 Task: Look for space in Tanushimarumachi-toyoki, Japan from 12th  August, 2023 to 15th August, 2023 for 3 adults in price range Rs.12000 to Rs.16000. Place can be entire place with 2 bedrooms having 3 beds and 1 bathroom. Property type can be house, flat, guest house. Booking option can be shelf check-in. Required host language is English.
Action: Mouse moved to (426, 78)
Screenshot: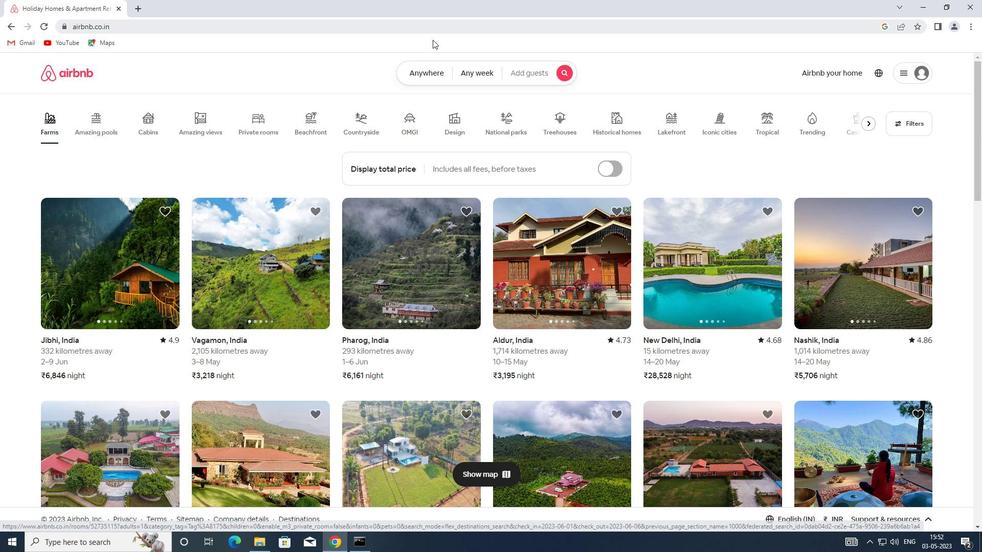
Action: Mouse pressed left at (426, 78)
Screenshot: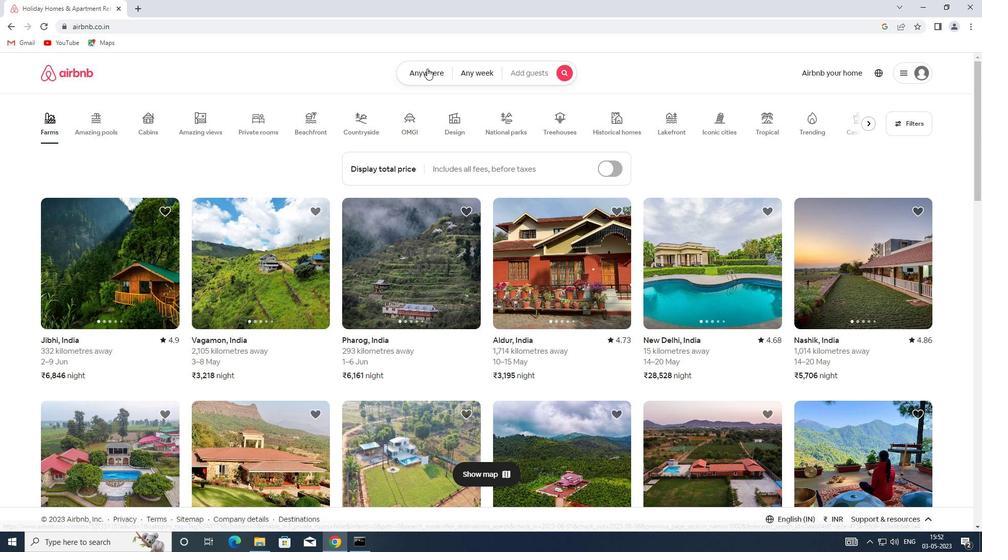 
Action: Mouse moved to (398, 111)
Screenshot: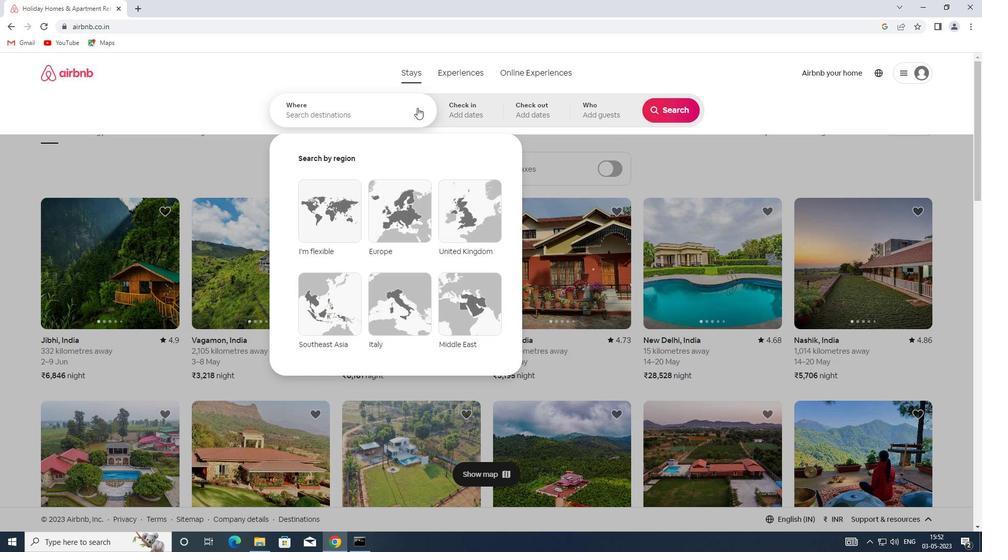 
Action: Mouse pressed left at (398, 111)
Screenshot: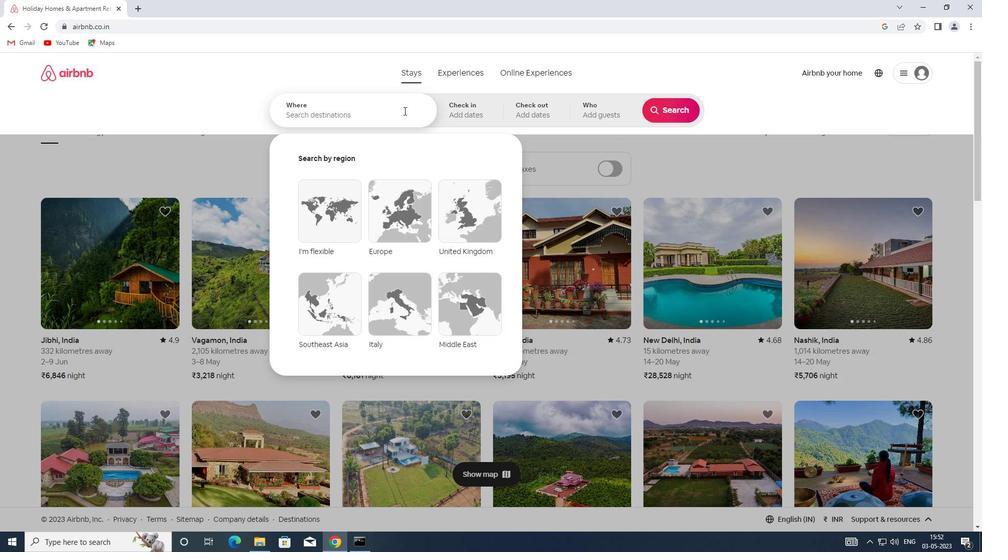 
Action: Key pressed <Key.shift>TANUSHIMARUMACHI-TOYOKI,<Key.shift><Key.shift>JAPAN
Screenshot: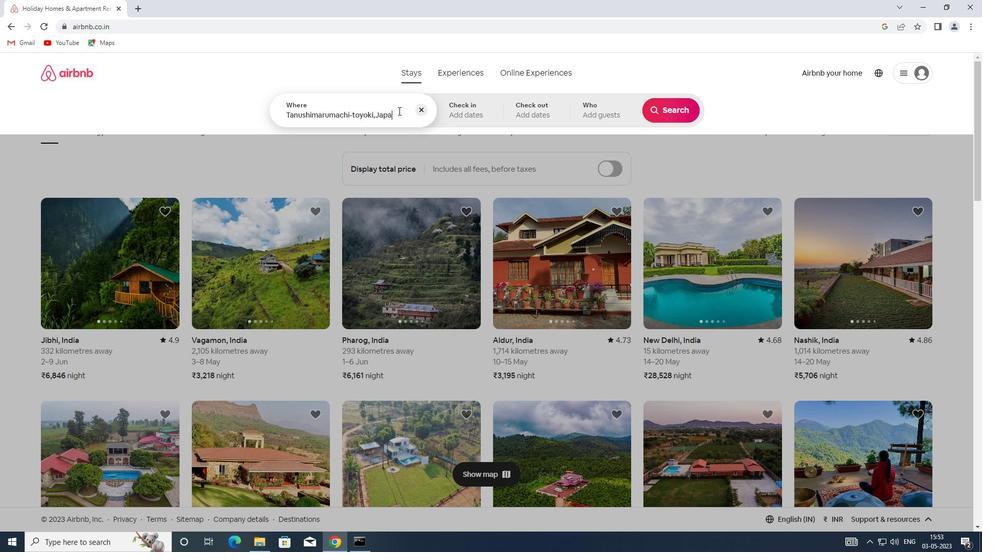 
Action: Mouse moved to (487, 125)
Screenshot: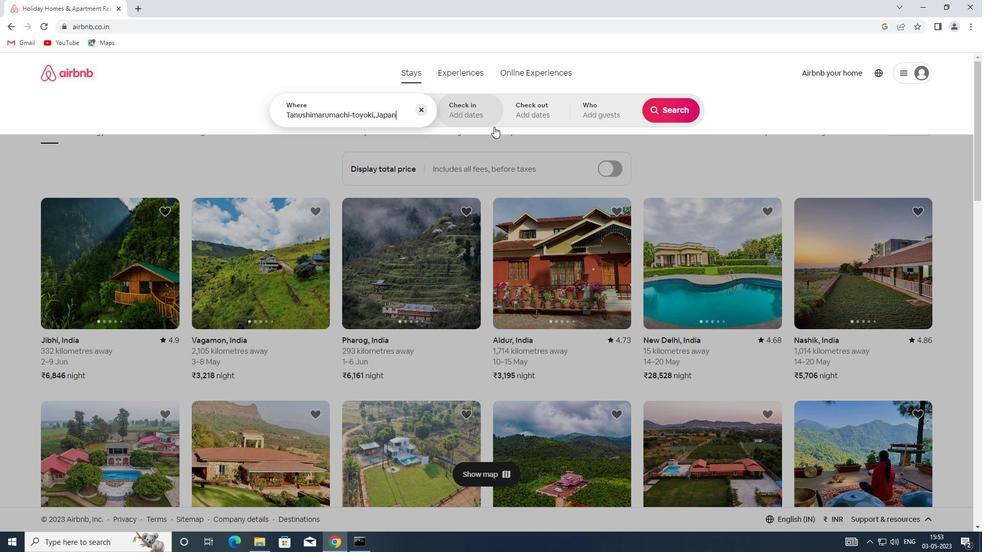 
Action: Mouse pressed left at (487, 125)
Screenshot: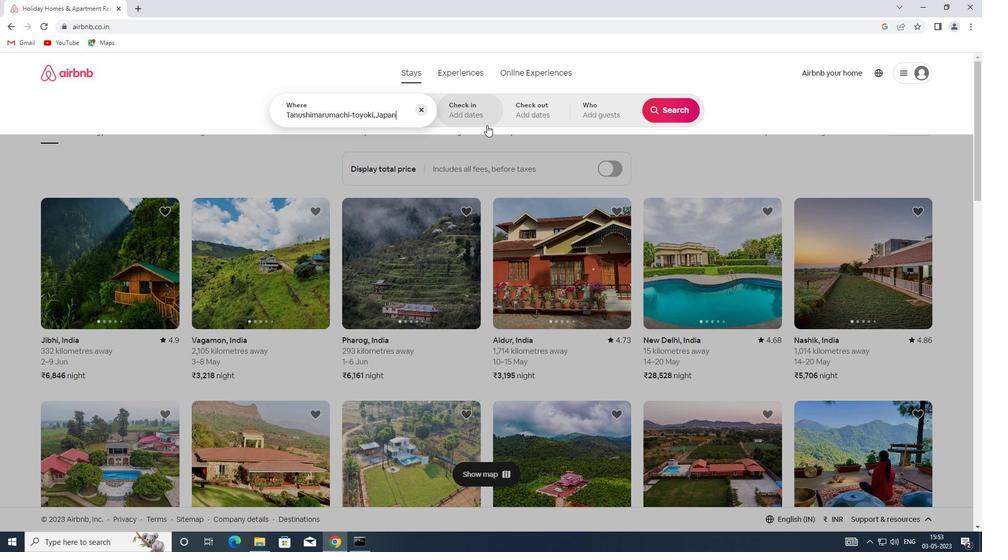 
Action: Mouse moved to (664, 192)
Screenshot: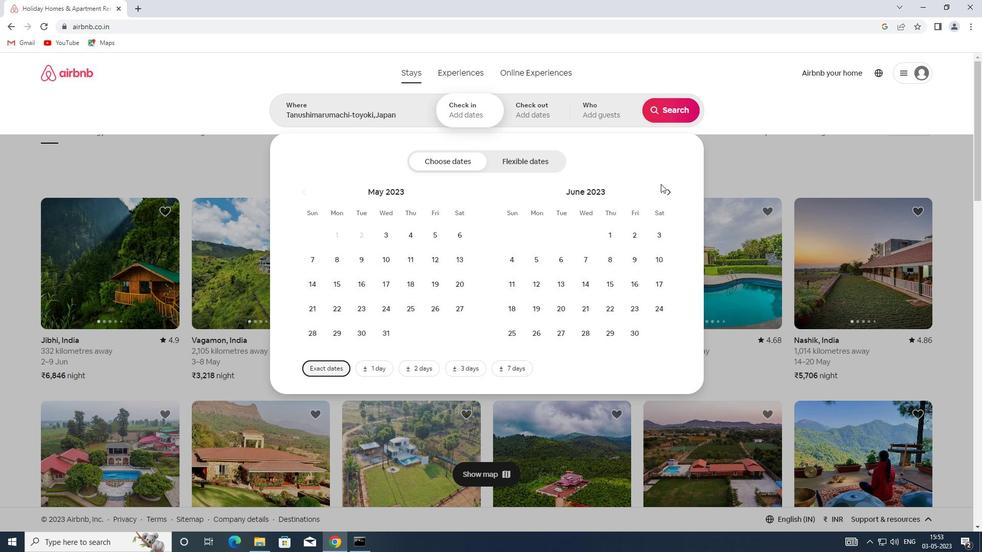 
Action: Mouse pressed left at (664, 192)
Screenshot: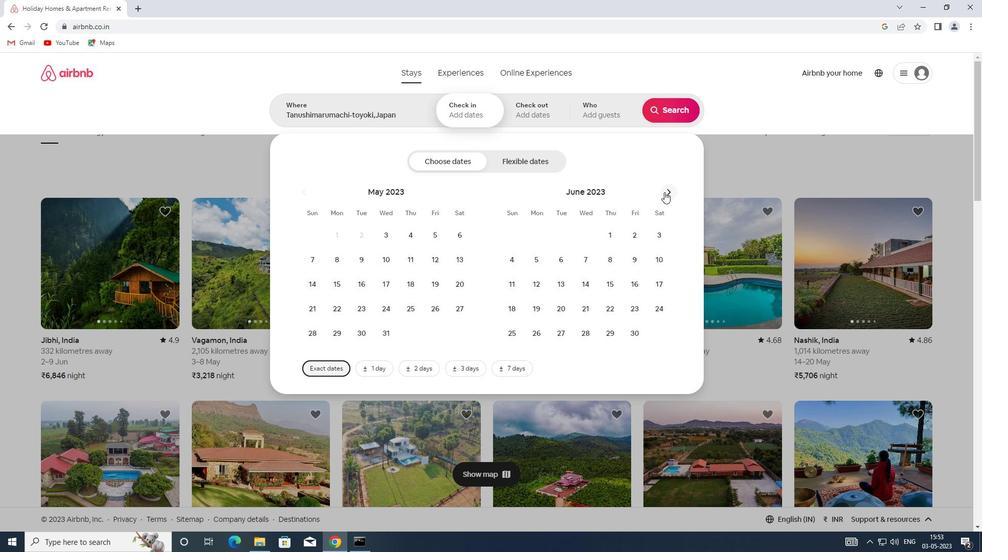 
Action: Mouse pressed left at (664, 192)
Screenshot: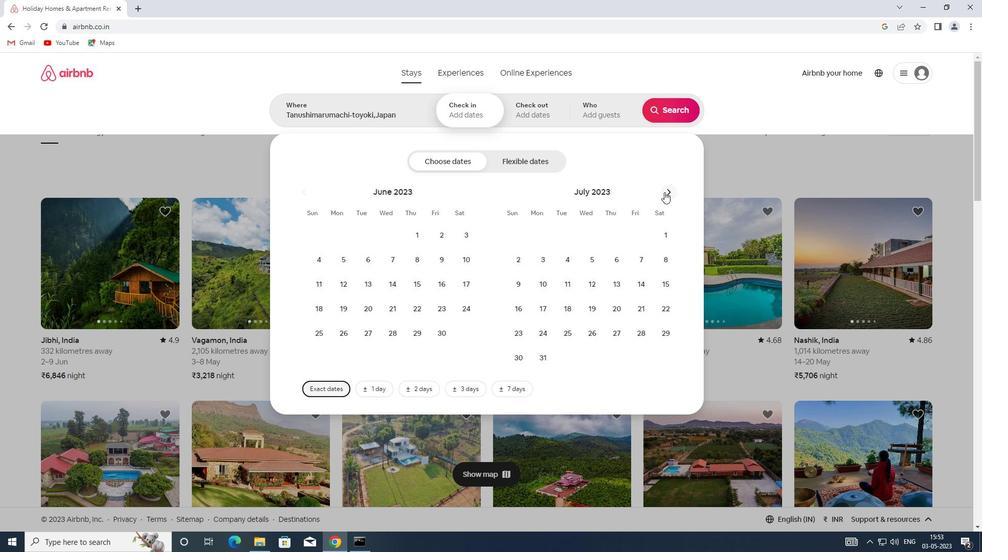 
Action: Mouse moved to (656, 255)
Screenshot: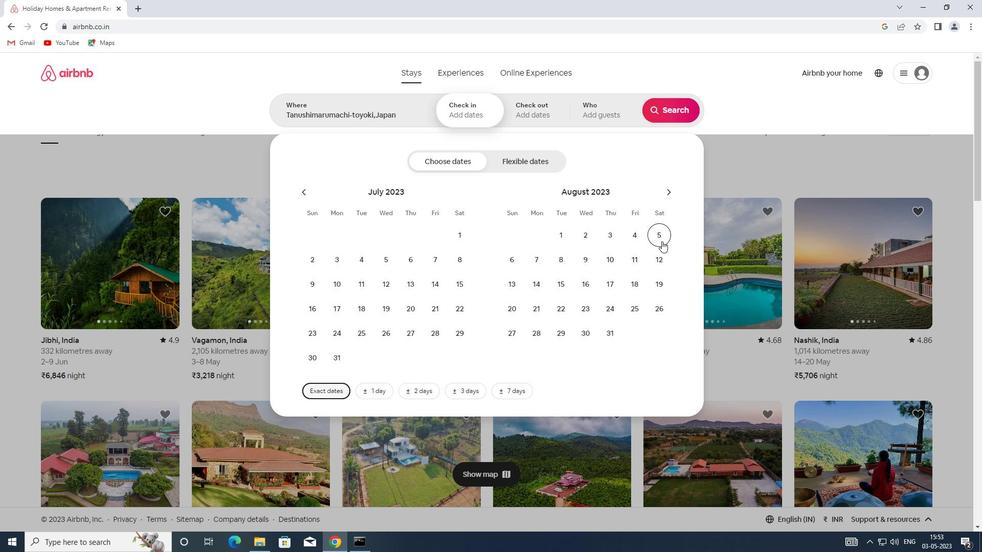
Action: Mouse pressed left at (656, 255)
Screenshot: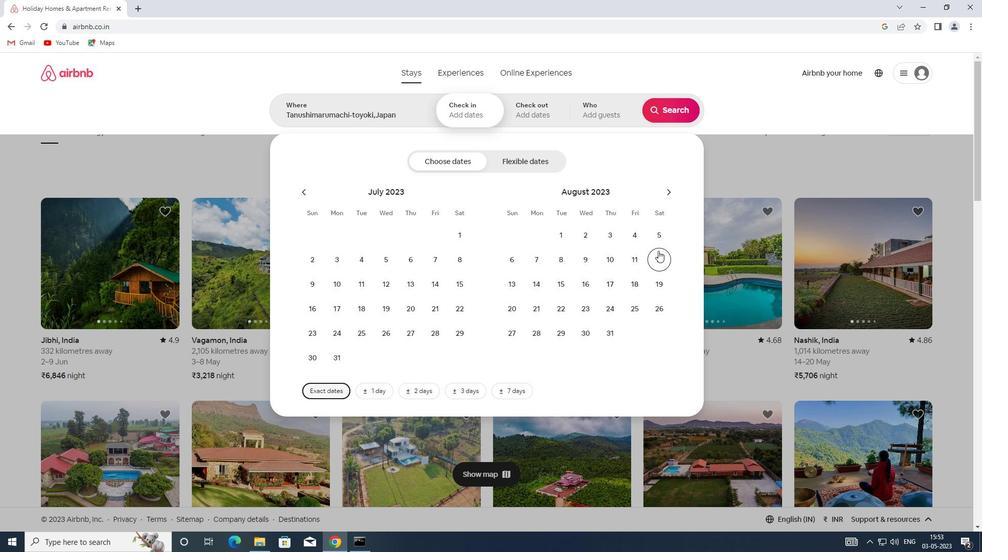 
Action: Mouse moved to (560, 283)
Screenshot: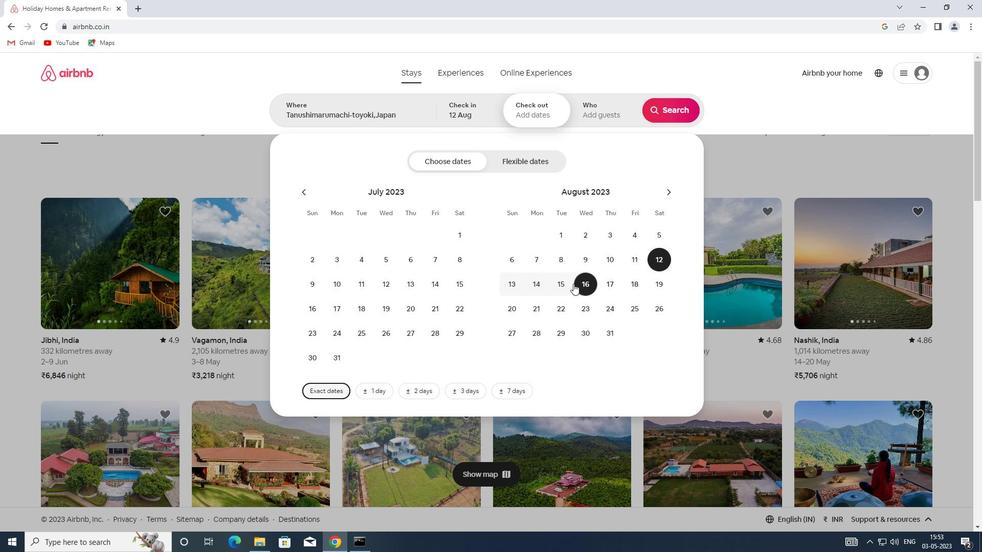 
Action: Mouse pressed left at (560, 283)
Screenshot: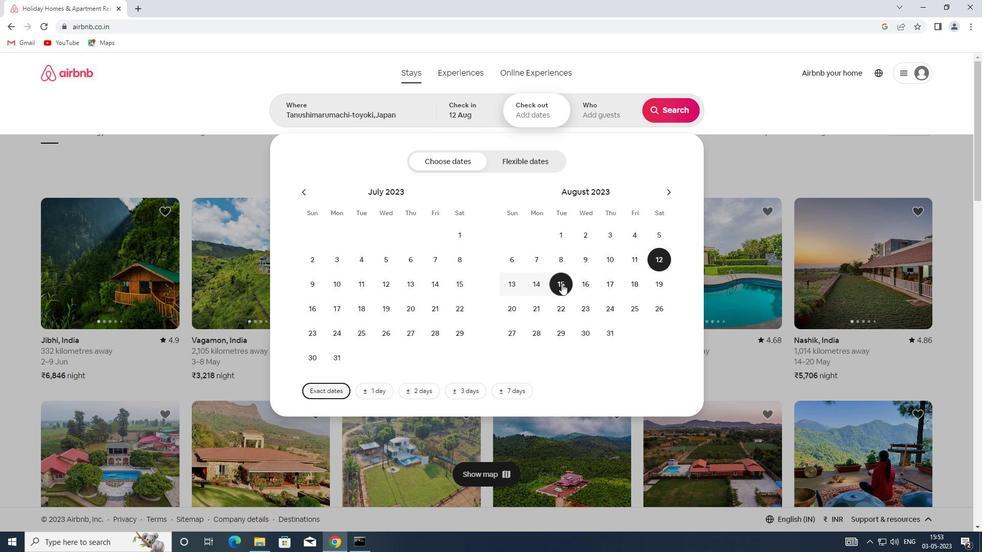 
Action: Mouse moved to (599, 114)
Screenshot: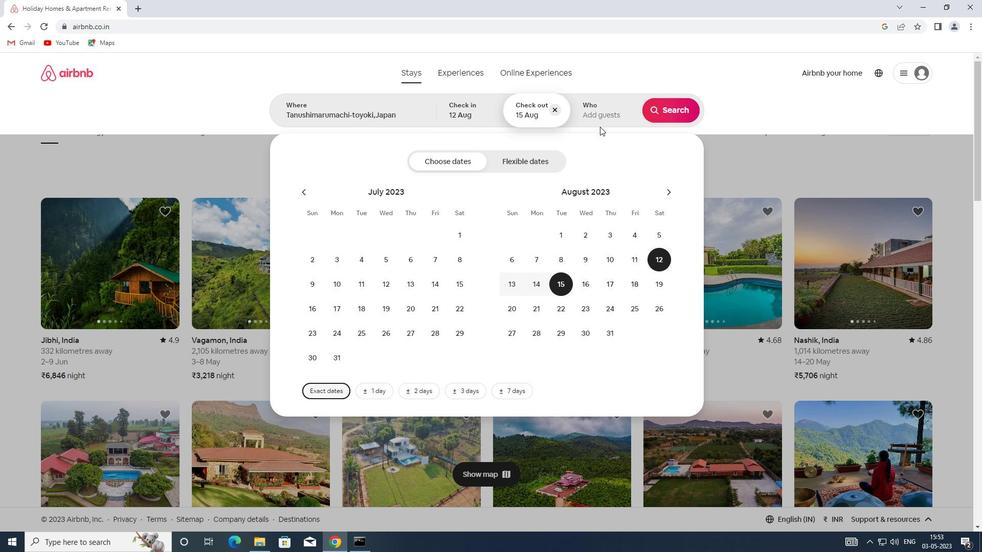 
Action: Mouse pressed left at (599, 114)
Screenshot: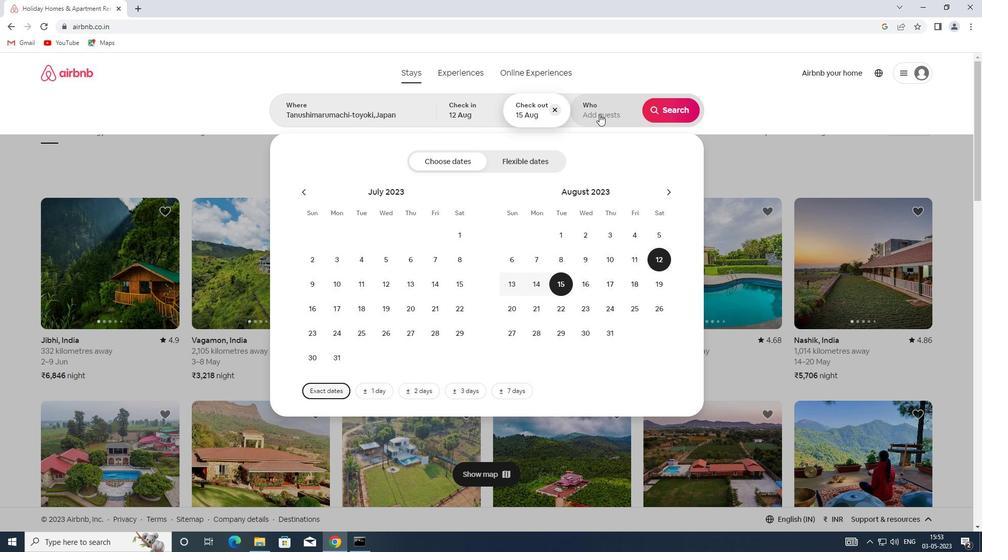 
Action: Mouse moved to (679, 162)
Screenshot: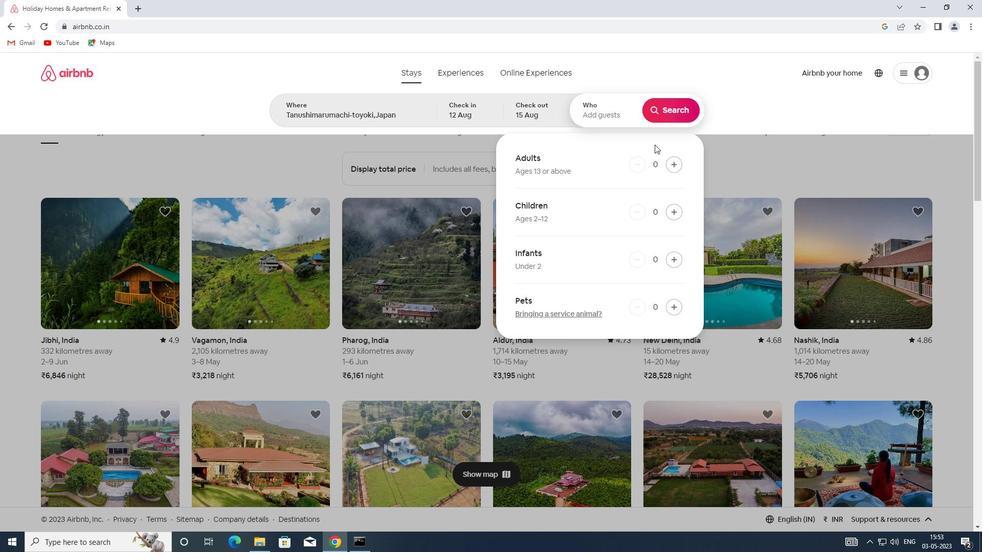 
Action: Mouse pressed left at (679, 162)
Screenshot: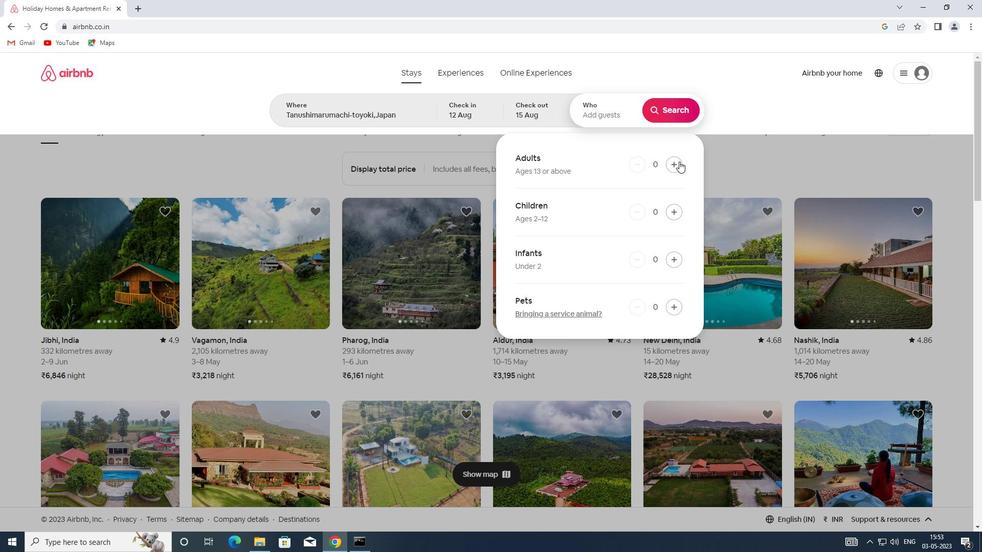 
Action: Mouse pressed left at (679, 162)
Screenshot: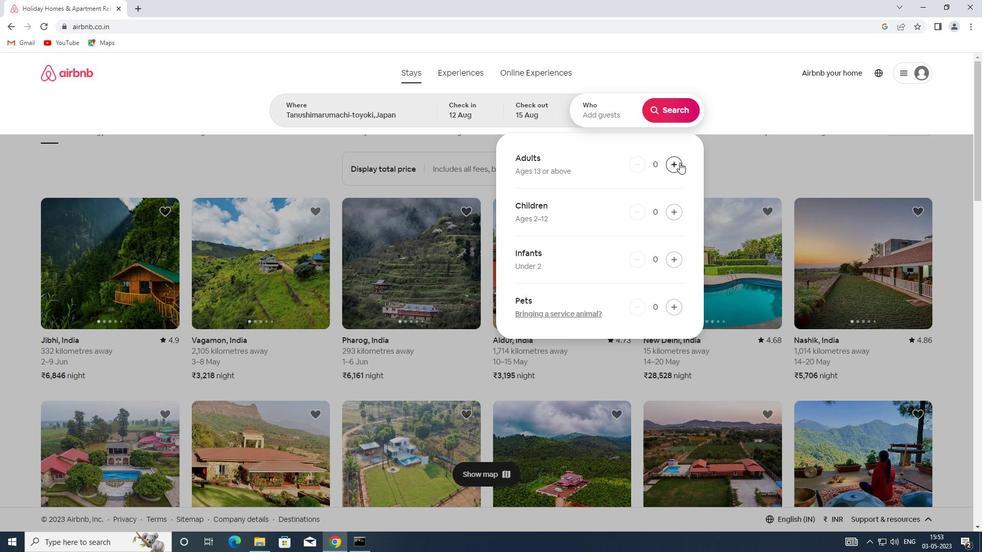 
Action: Mouse pressed left at (679, 162)
Screenshot: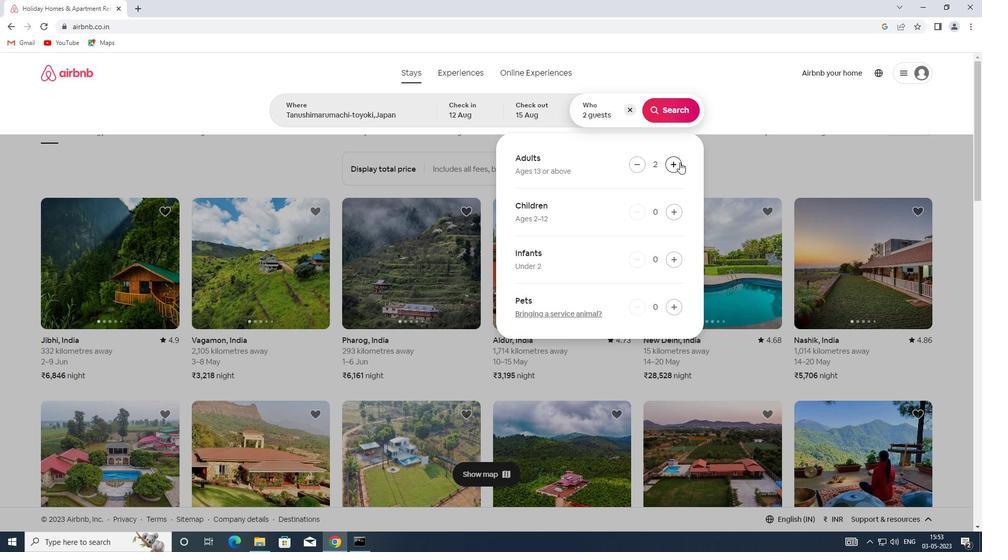 
Action: Mouse moved to (682, 104)
Screenshot: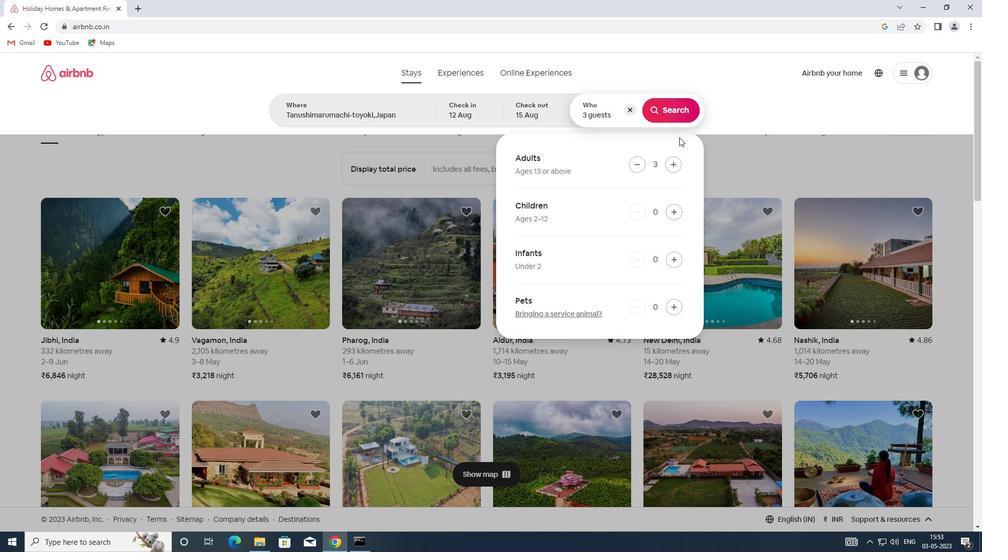 
Action: Mouse pressed left at (682, 104)
Screenshot: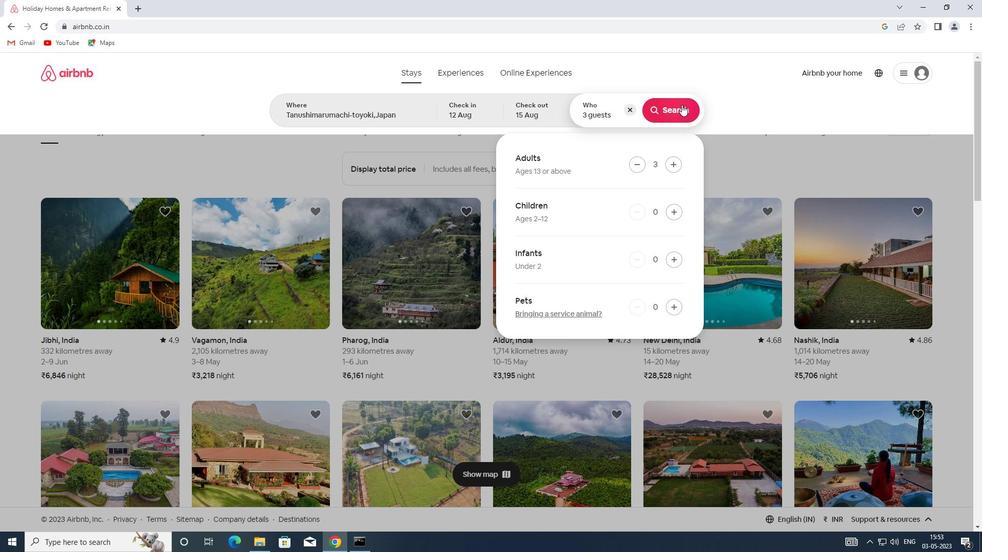 
Action: Mouse moved to (941, 105)
Screenshot: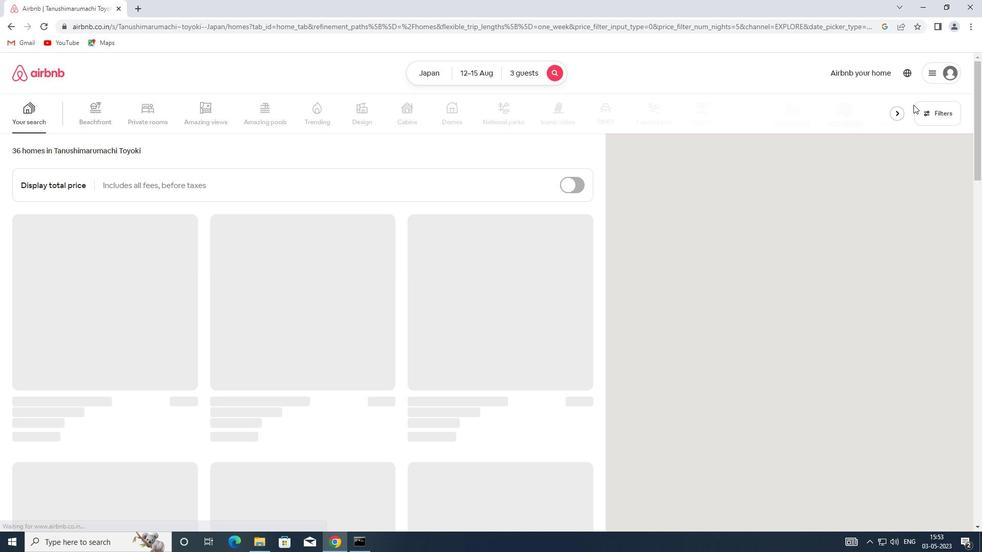 
Action: Mouse pressed left at (941, 105)
Screenshot: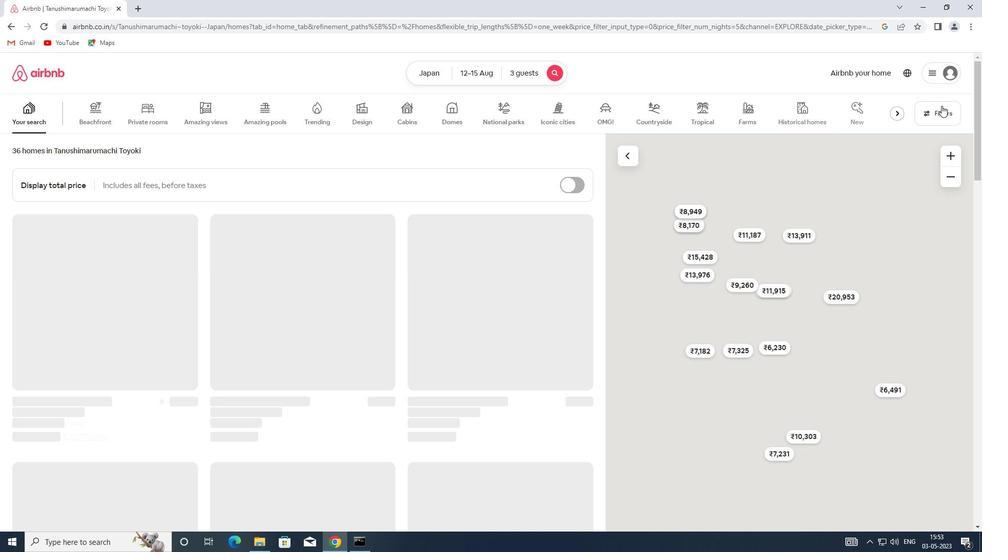 
Action: Mouse moved to (358, 240)
Screenshot: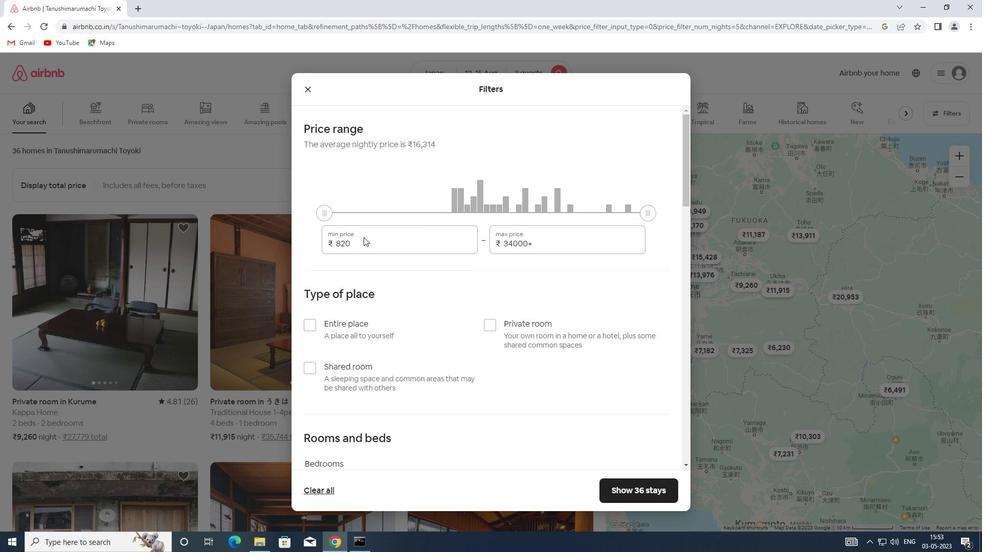 
Action: Mouse pressed left at (358, 240)
Screenshot: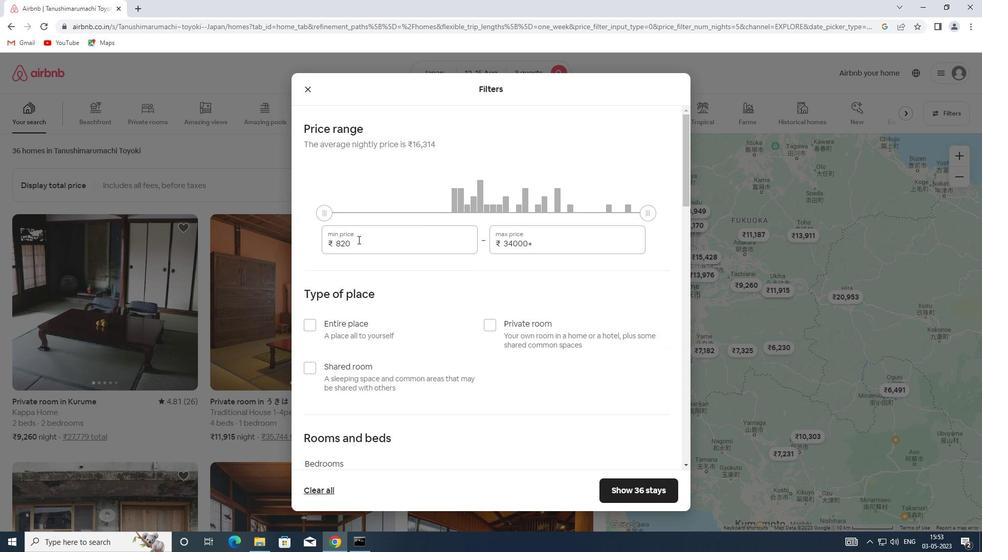 
Action: Mouse moved to (325, 240)
Screenshot: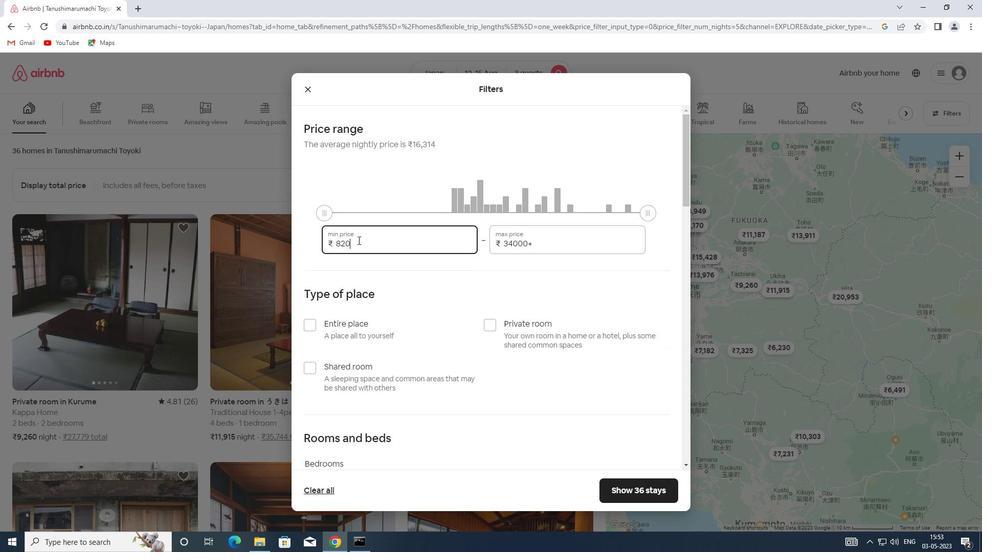 
Action: Key pressed 12000
Screenshot: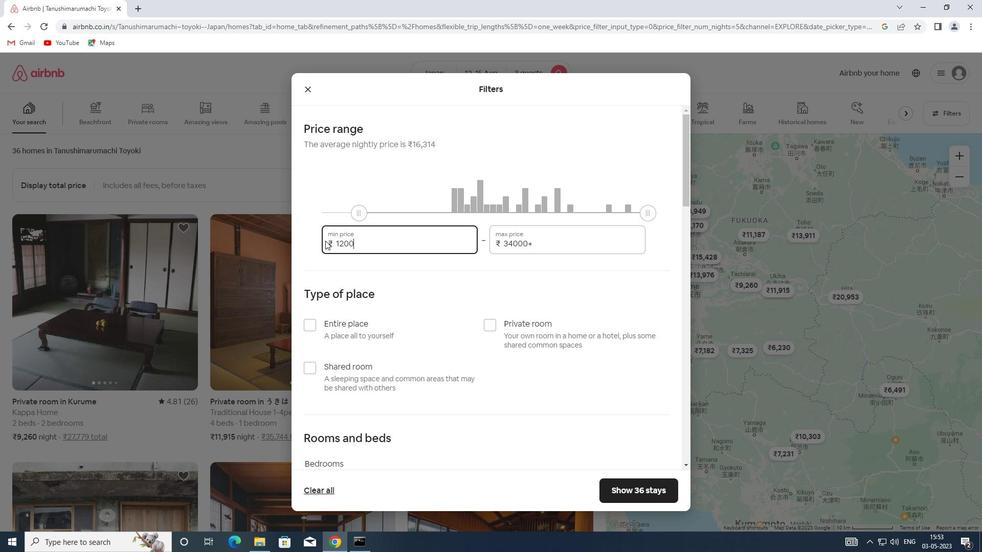 
Action: Mouse moved to (541, 244)
Screenshot: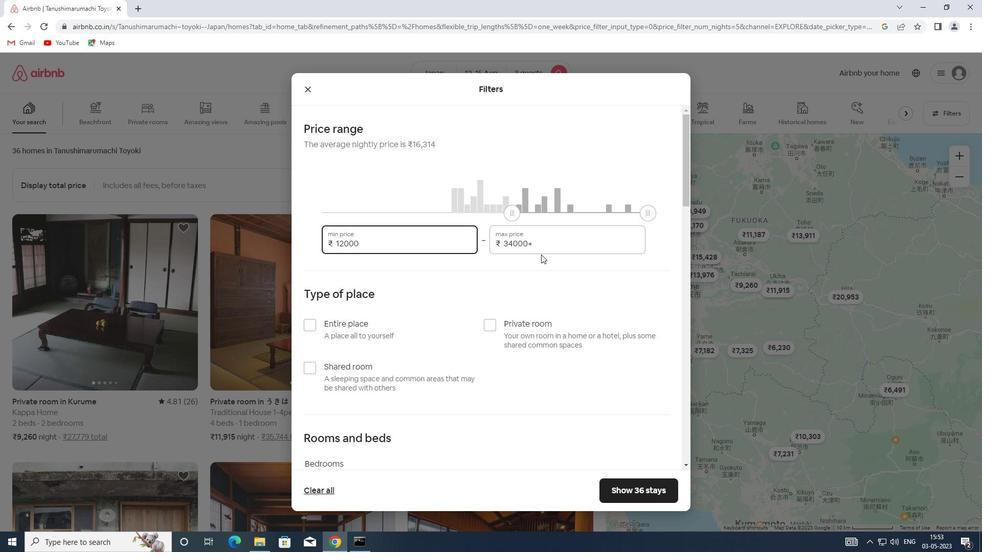 
Action: Mouse pressed left at (541, 244)
Screenshot: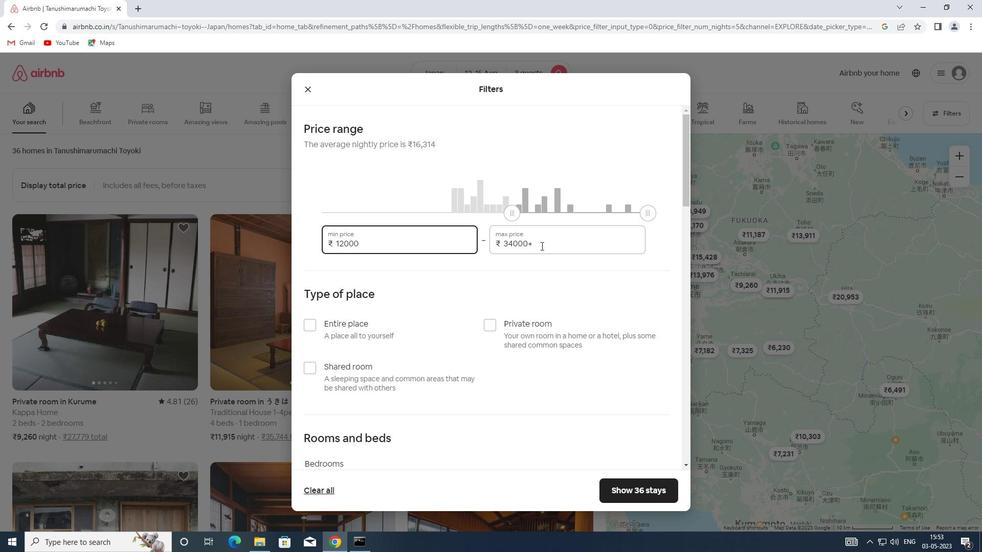 
Action: Mouse moved to (492, 247)
Screenshot: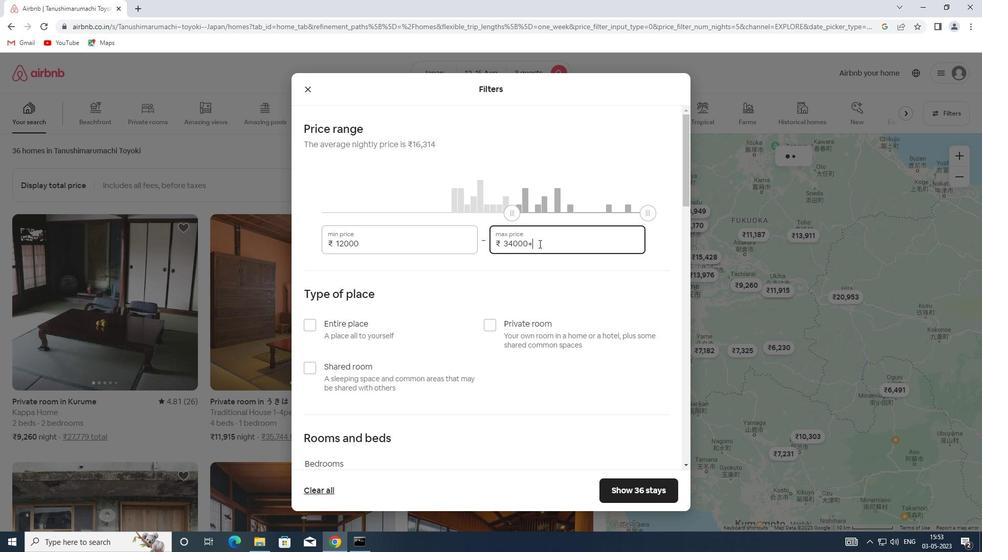 
Action: Key pressed 16000
Screenshot: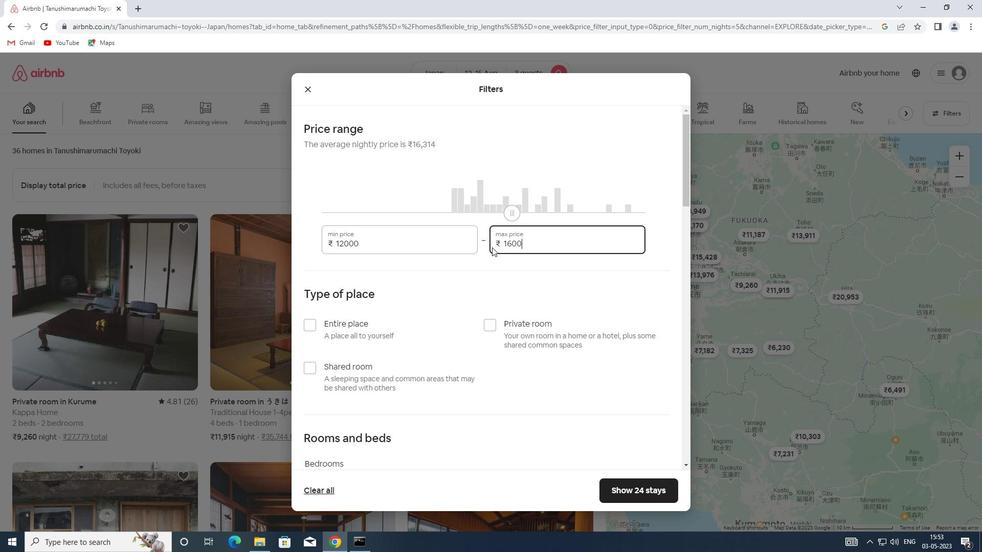 
Action: Mouse moved to (362, 324)
Screenshot: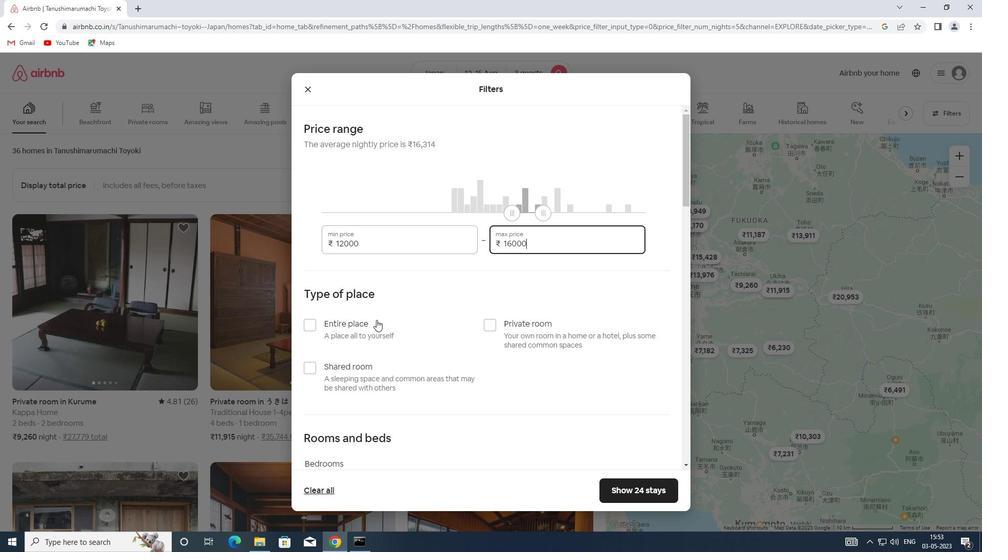 
Action: Mouse pressed left at (362, 324)
Screenshot: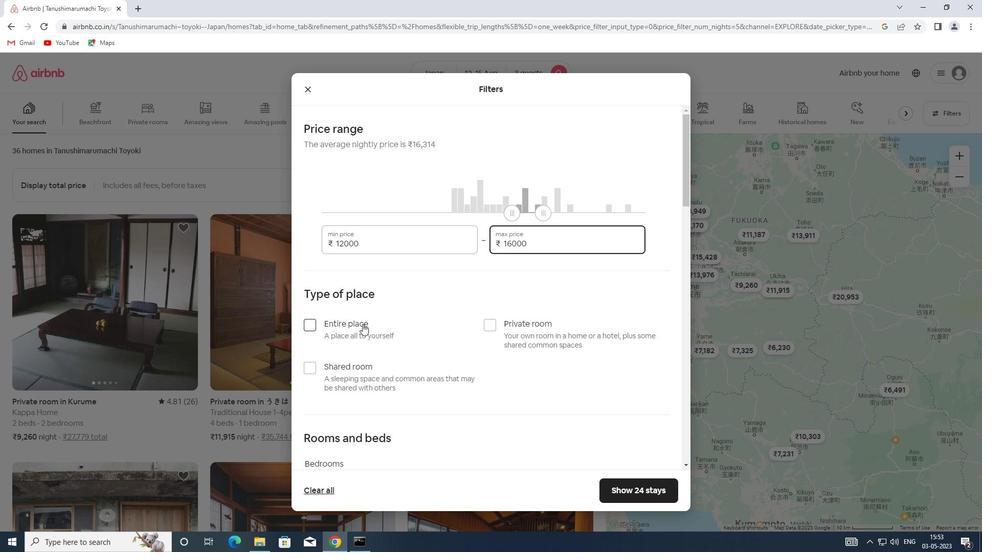 
Action: Mouse moved to (362, 324)
Screenshot: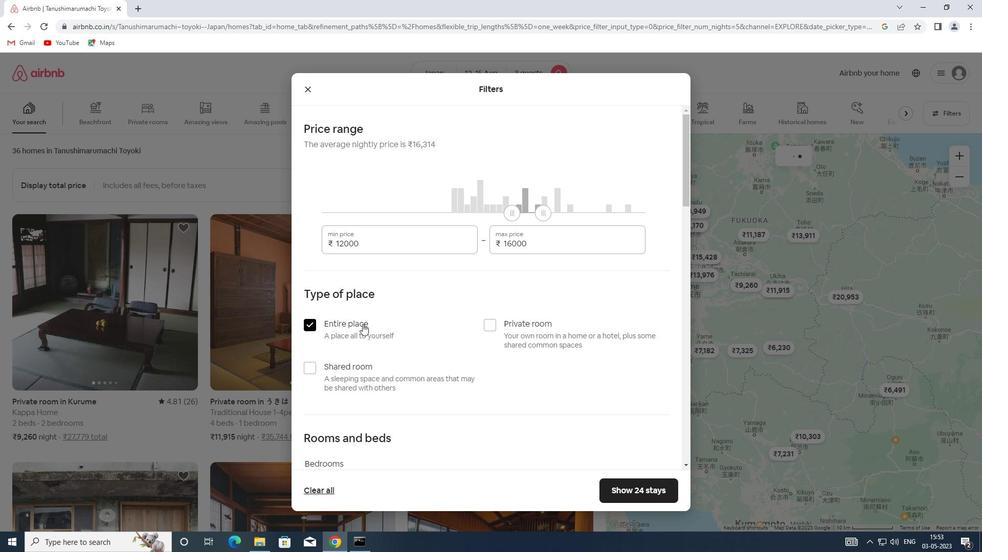 
Action: Mouse scrolled (362, 323) with delta (0, 0)
Screenshot: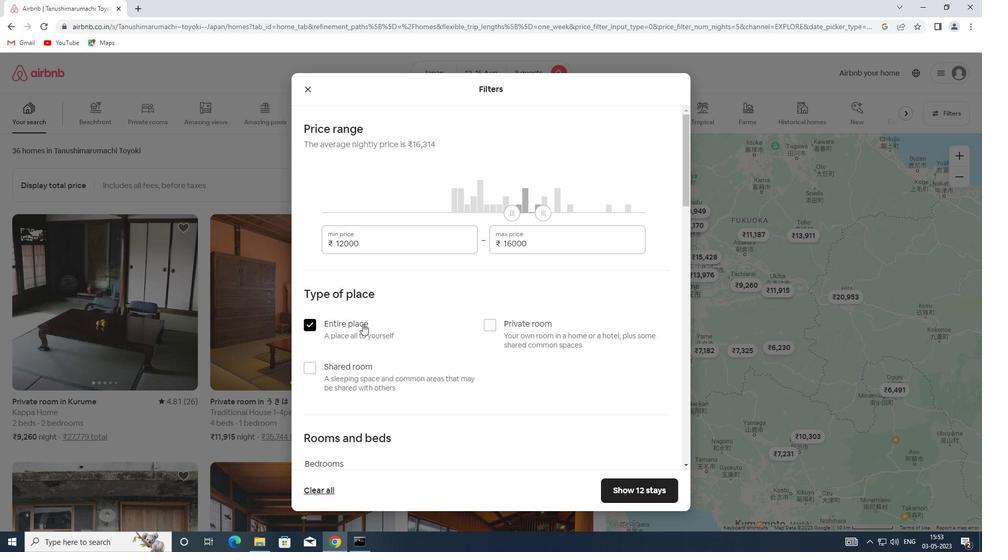 
Action: Mouse scrolled (362, 323) with delta (0, 0)
Screenshot: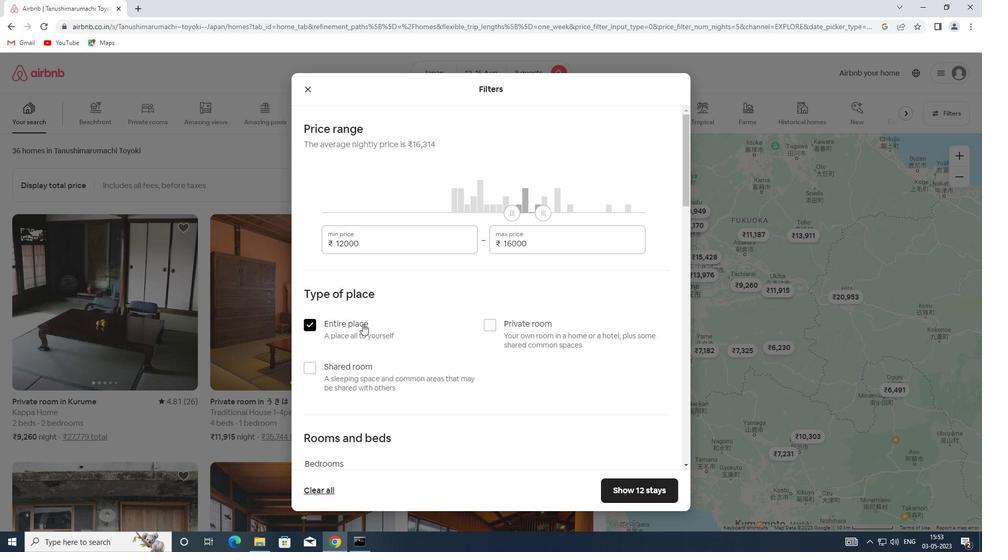 
Action: Mouse scrolled (362, 323) with delta (0, 0)
Screenshot: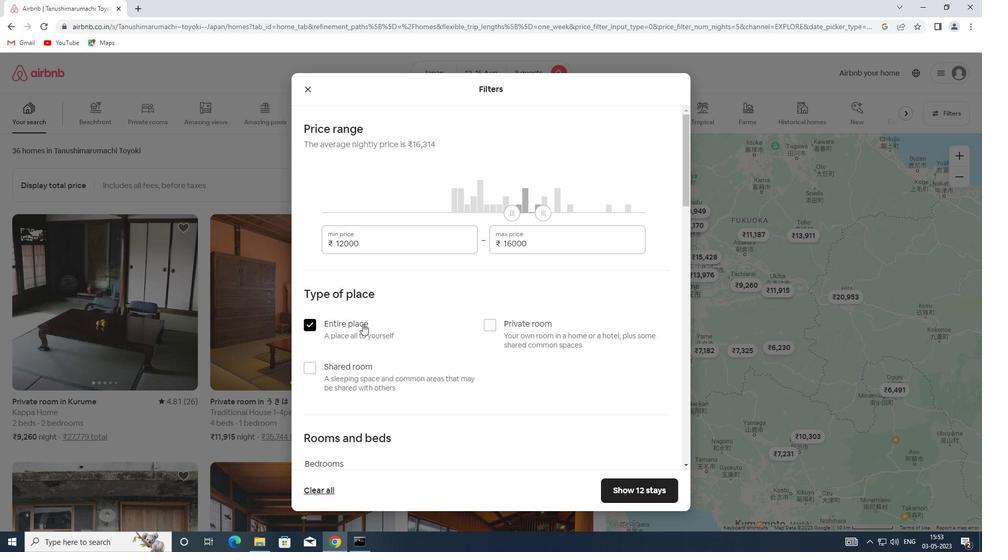 
Action: Mouse scrolled (362, 323) with delta (0, 0)
Screenshot: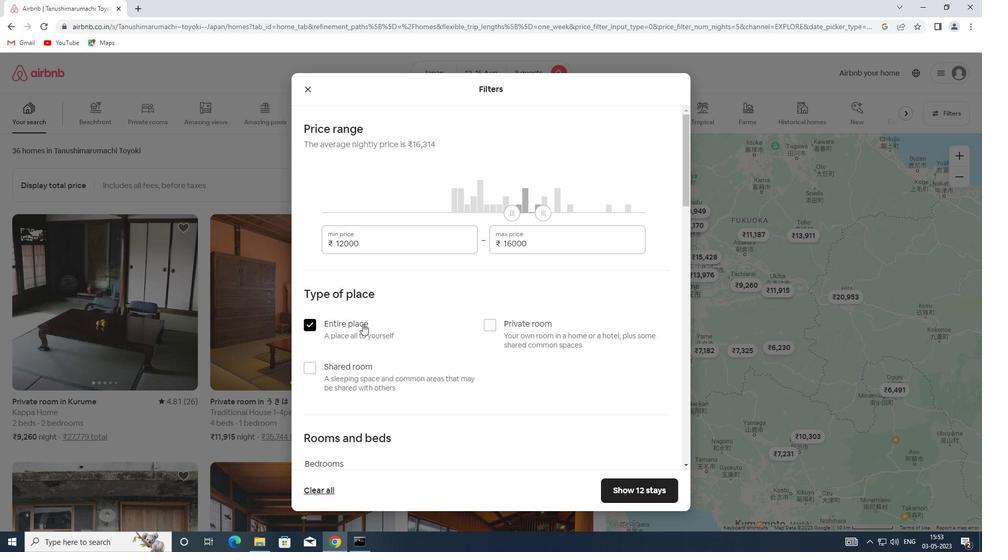 
Action: Mouse moved to (404, 290)
Screenshot: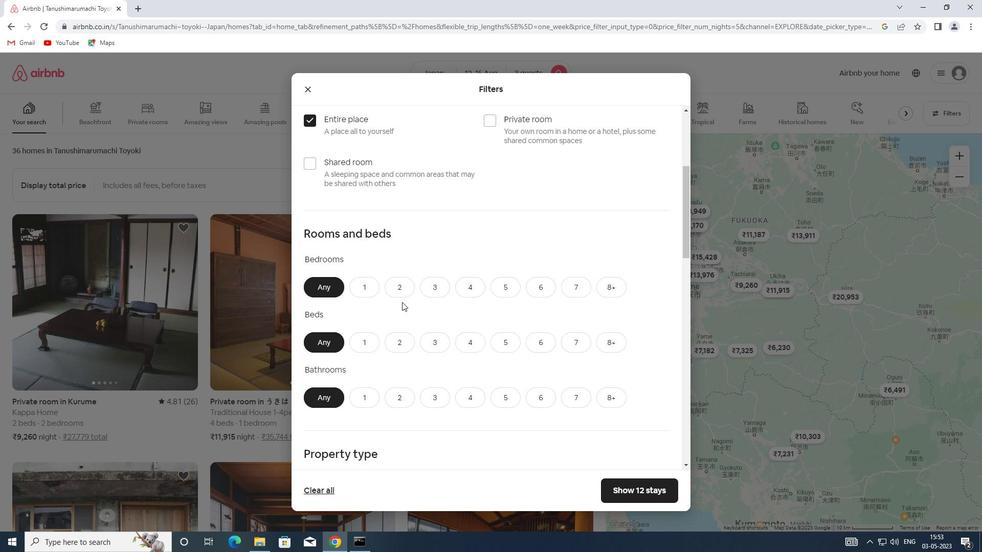 
Action: Mouse pressed left at (404, 290)
Screenshot: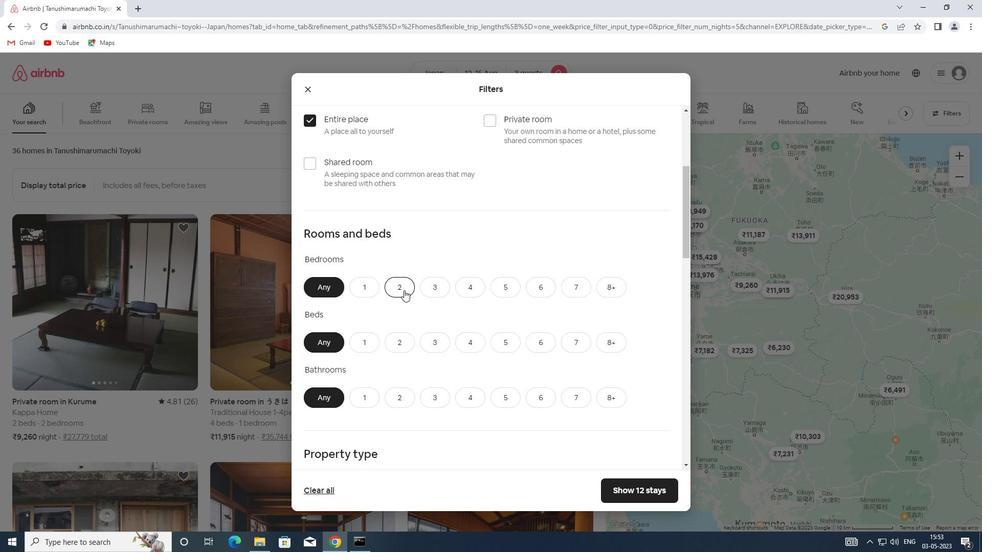 
Action: Mouse moved to (424, 341)
Screenshot: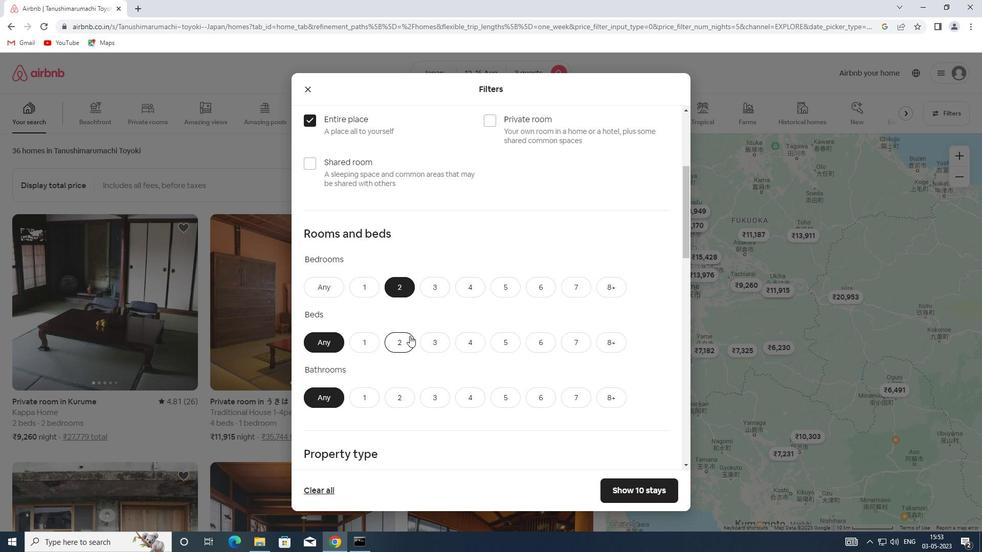 
Action: Mouse pressed left at (424, 341)
Screenshot: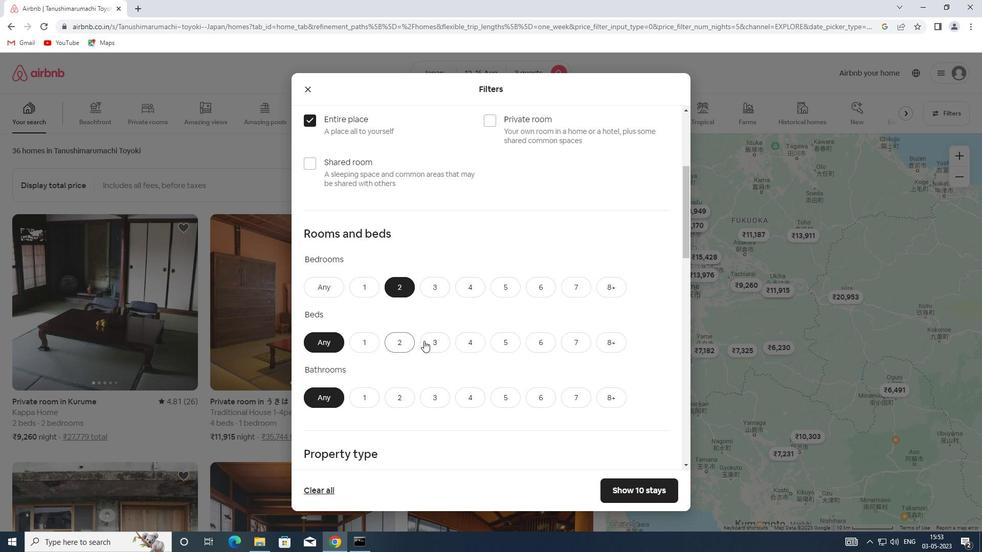 
Action: Mouse moved to (353, 400)
Screenshot: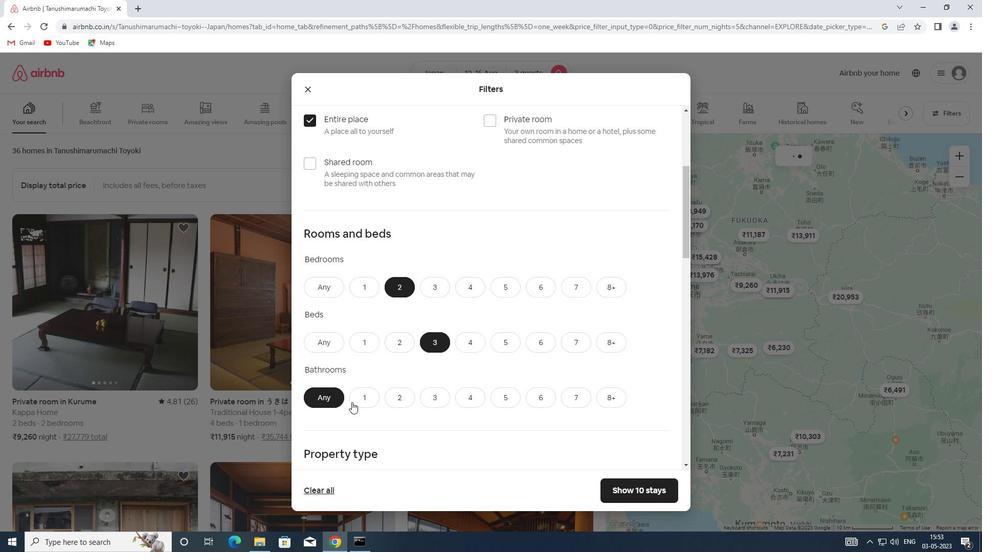
Action: Mouse pressed left at (353, 400)
Screenshot: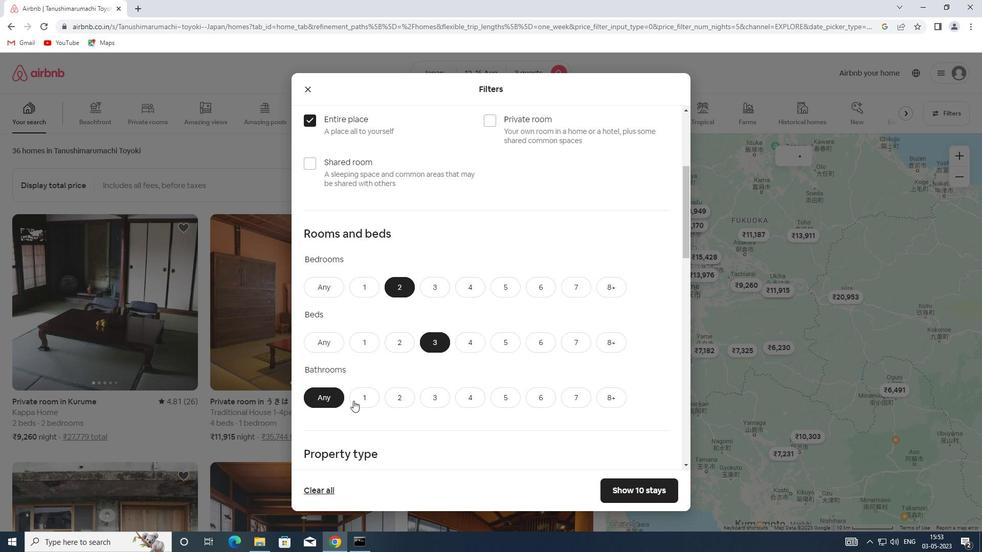 
Action: Mouse moved to (355, 399)
Screenshot: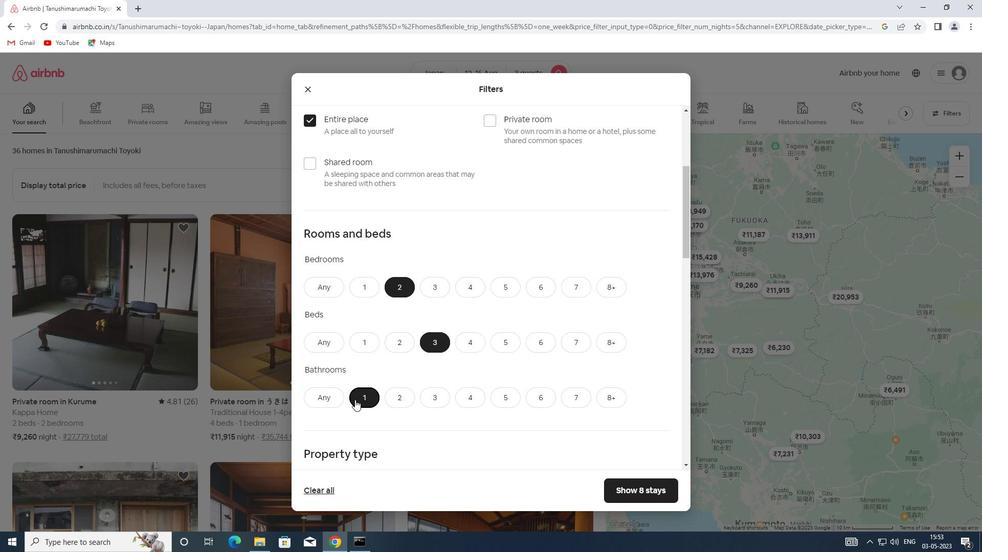 
Action: Mouse scrolled (355, 399) with delta (0, 0)
Screenshot: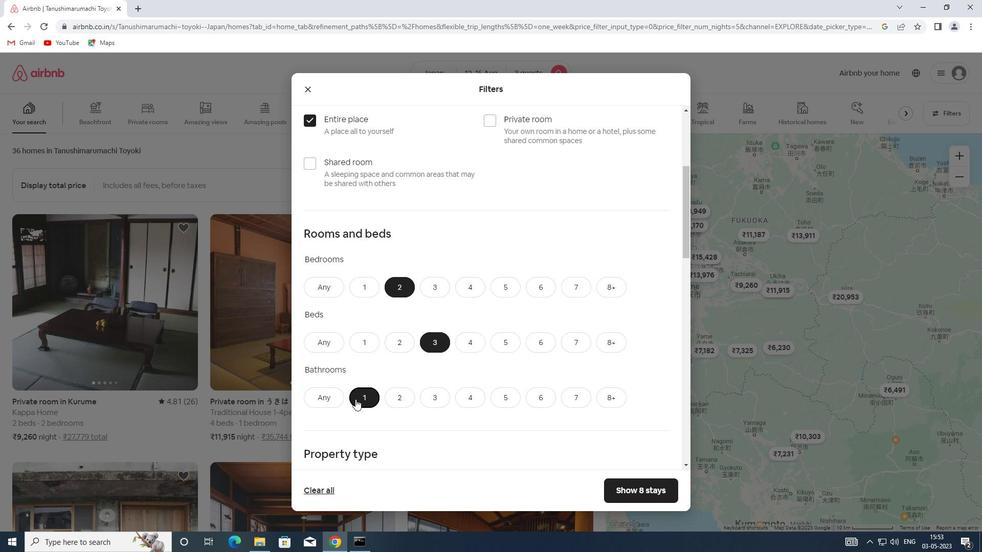 
Action: Mouse scrolled (355, 399) with delta (0, 0)
Screenshot: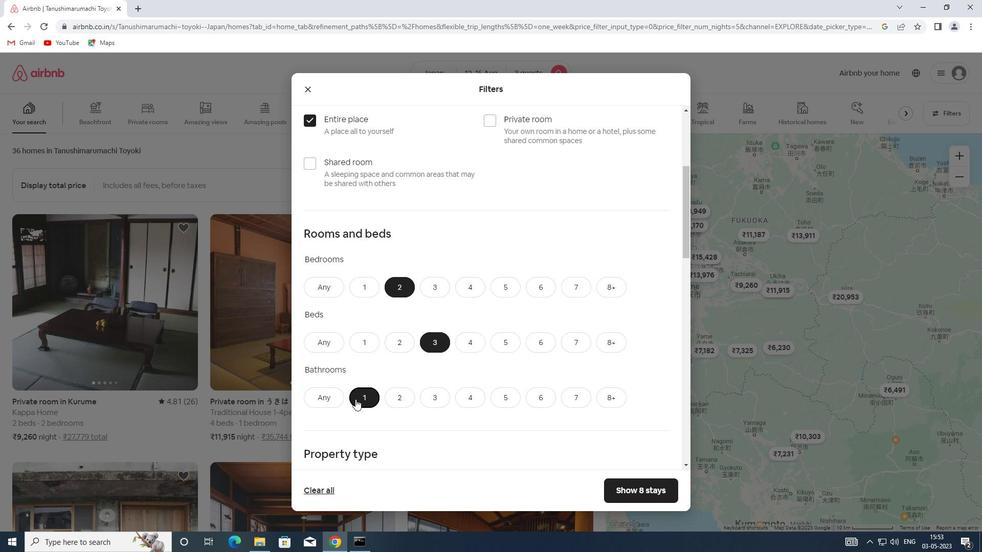 
Action: Mouse scrolled (355, 399) with delta (0, 0)
Screenshot: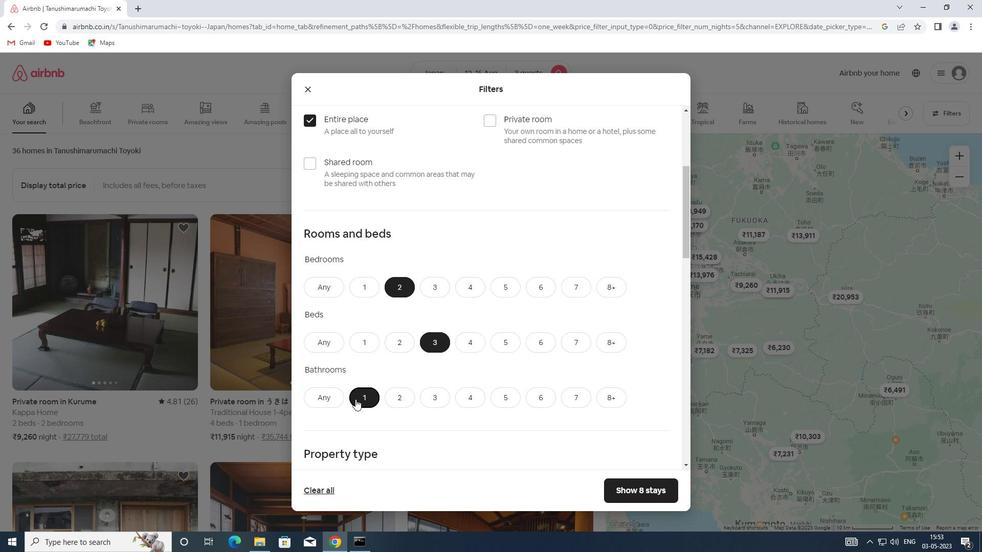 
Action: Mouse moved to (365, 368)
Screenshot: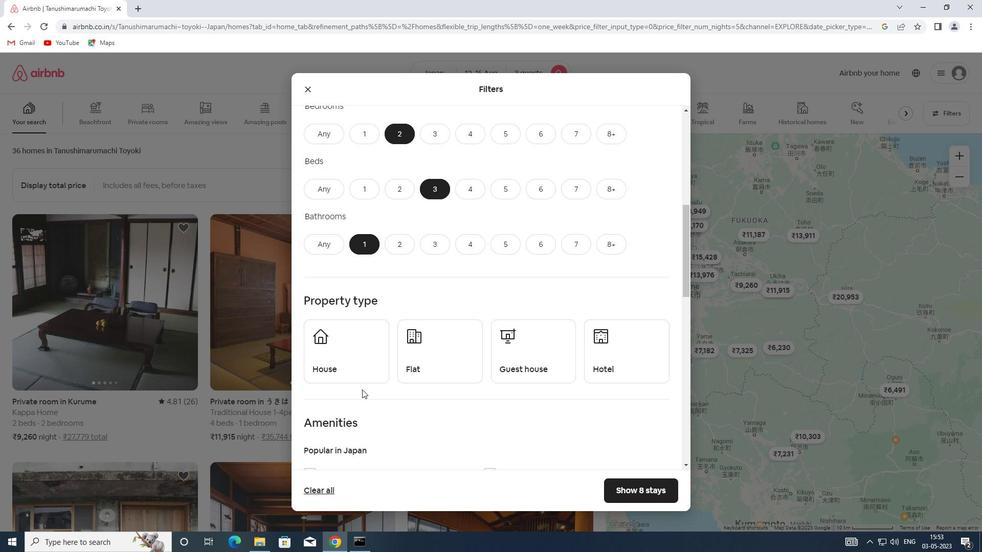 
Action: Mouse pressed left at (365, 368)
Screenshot: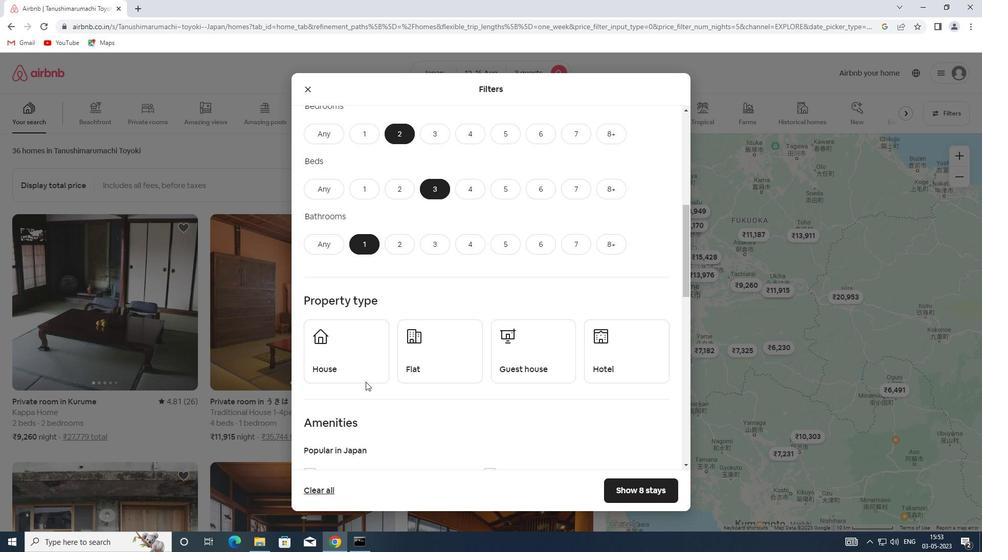 
Action: Mouse moved to (441, 364)
Screenshot: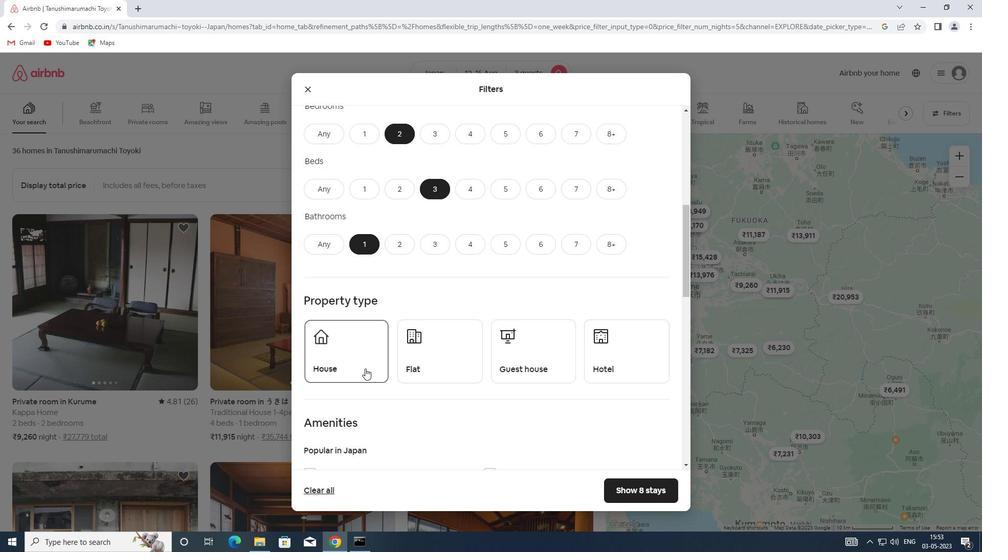 
Action: Mouse pressed left at (441, 364)
Screenshot: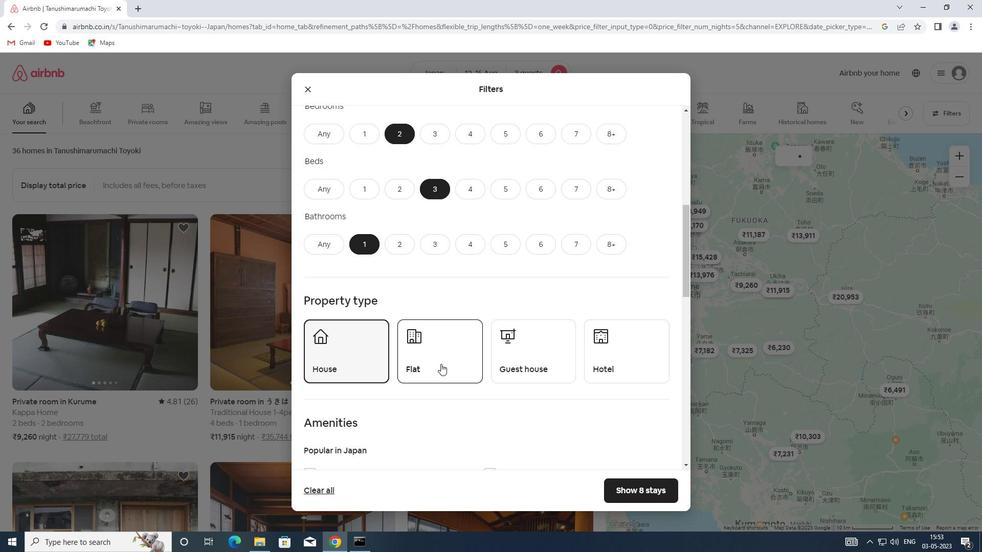 
Action: Mouse moved to (517, 362)
Screenshot: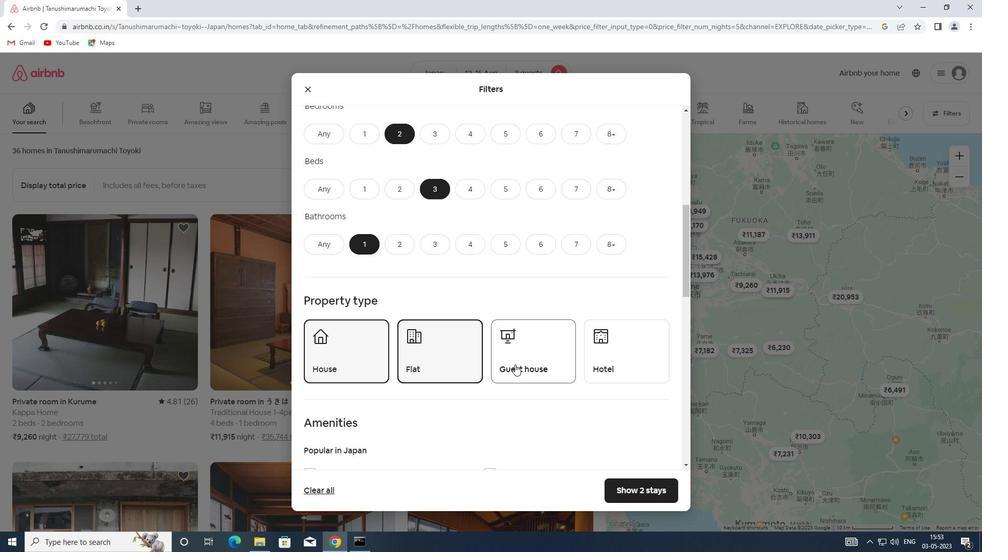 
Action: Mouse pressed left at (517, 362)
Screenshot: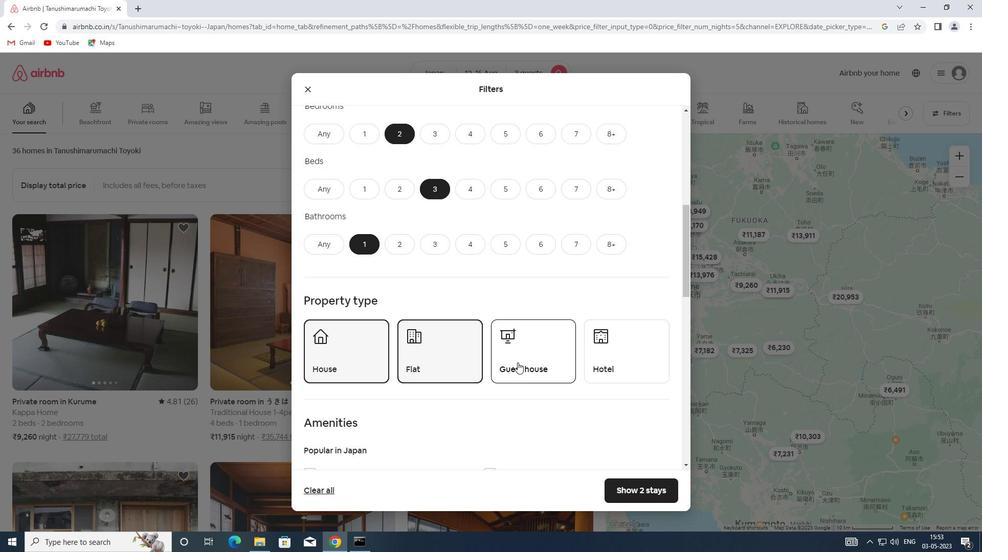 
Action: Mouse scrolled (517, 362) with delta (0, 0)
Screenshot: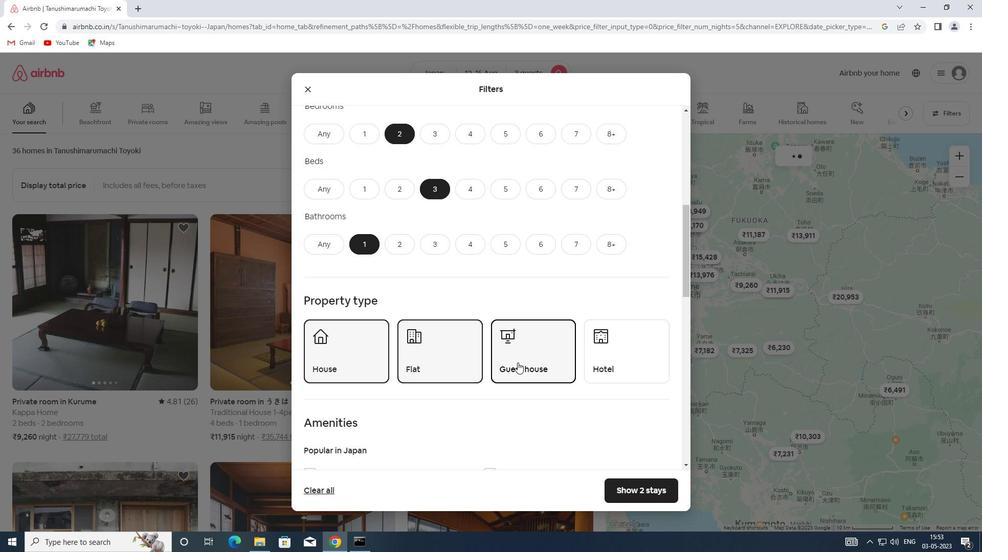 
Action: Mouse scrolled (517, 362) with delta (0, 0)
Screenshot: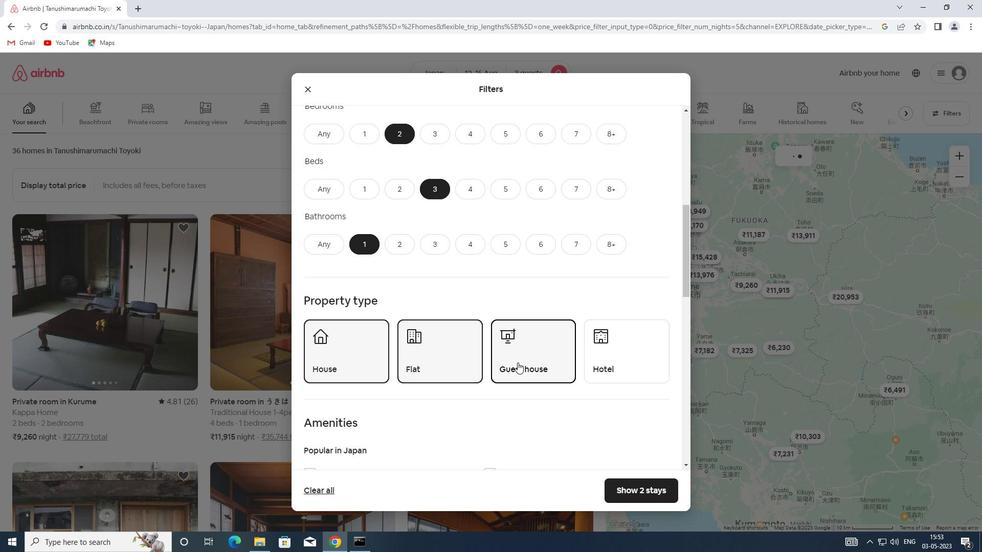 
Action: Mouse scrolled (517, 362) with delta (0, 0)
Screenshot: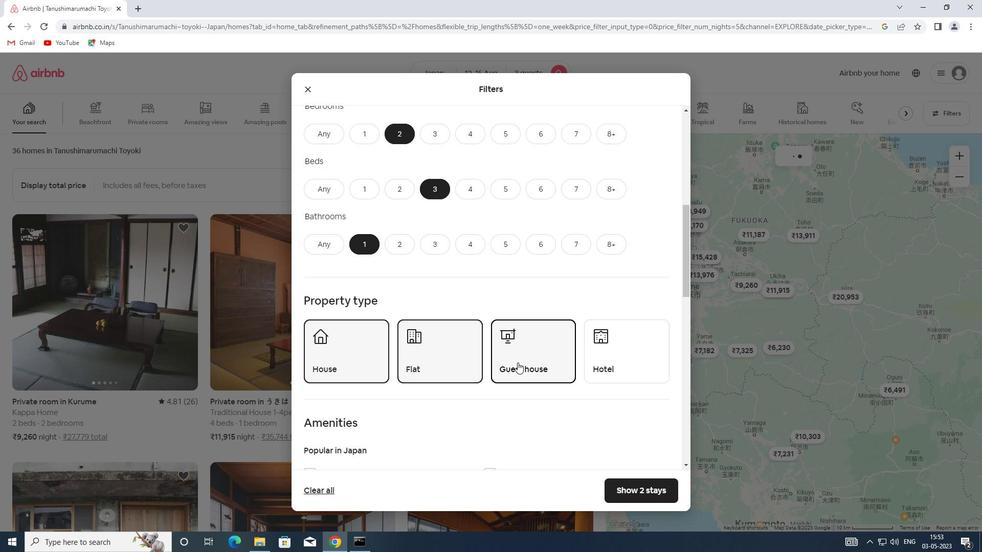 
Action: Mouse moved to (517, 362)
Screenshot: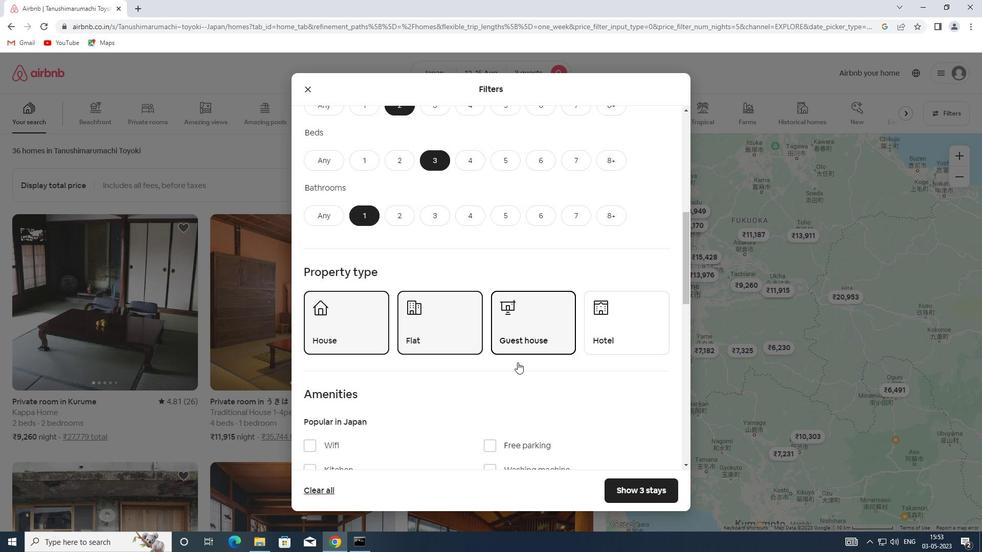 
Action: Mouse scrolled (517, 361) with delta (0, 0)
Screenshot: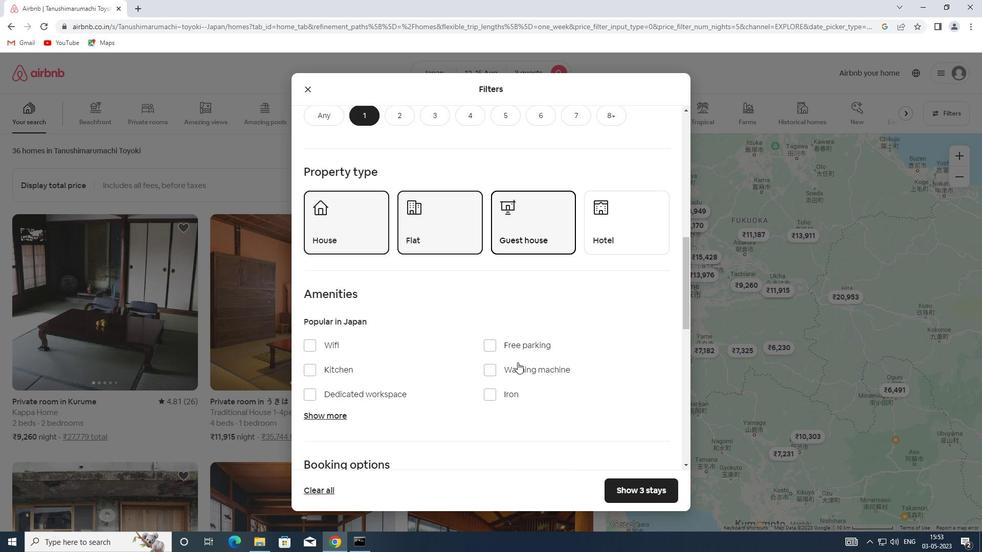 
Action: Mouse scrolled (517, 361) with delta (0, 0)
Screenshot: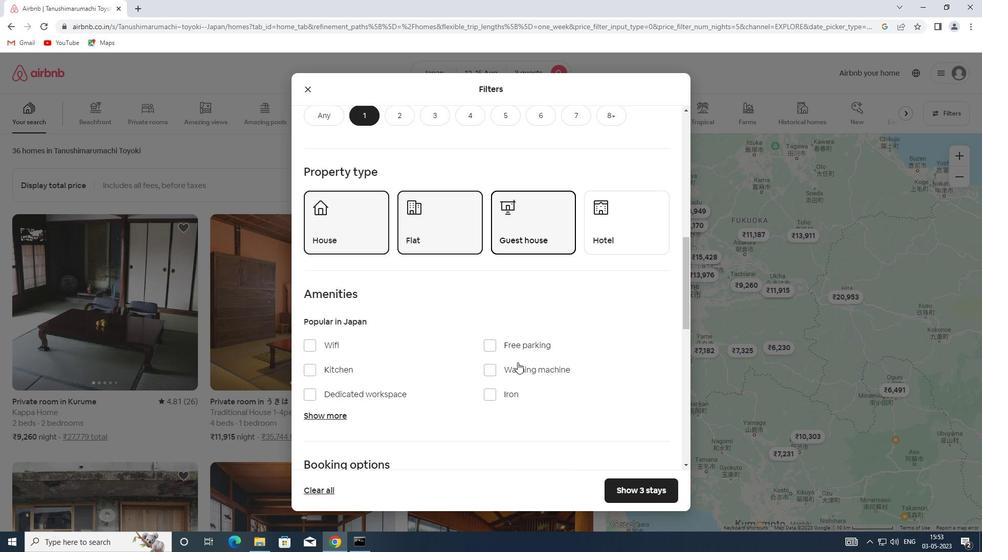 
Action: Mouse moved to (637, 404)
Screenshot: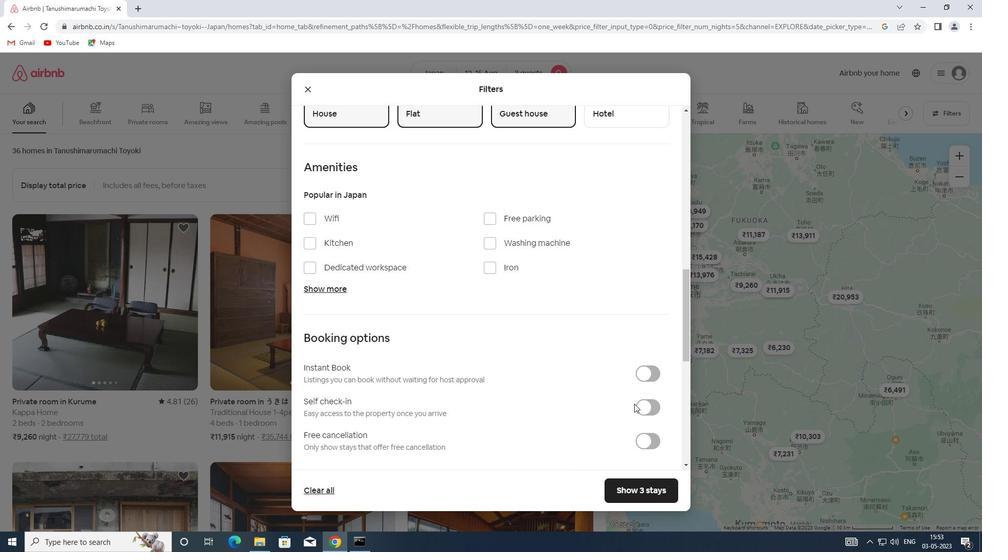 
Action: Mouse pressed left at (637, 404)
Screenshot: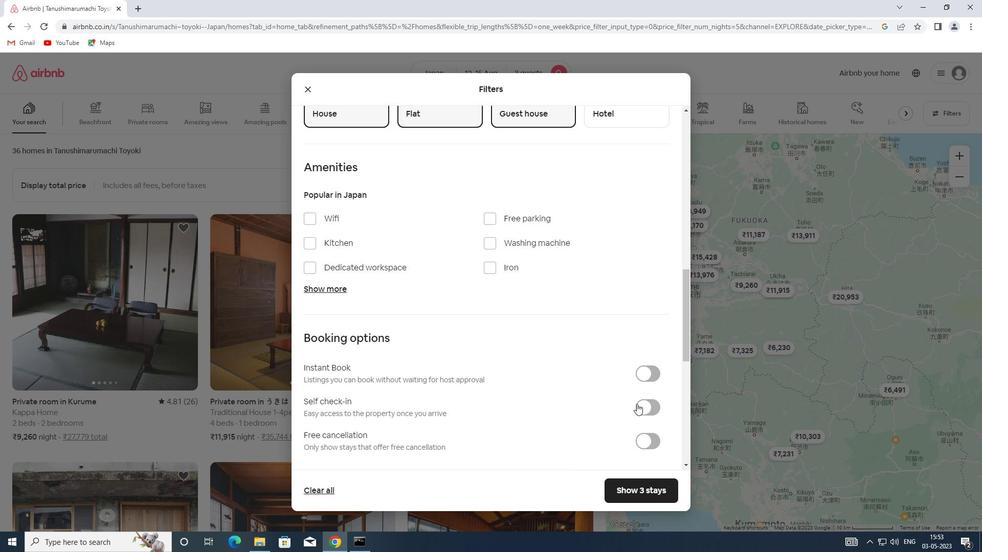 
Action: Mouse moved to (580, 373)
Screenshot: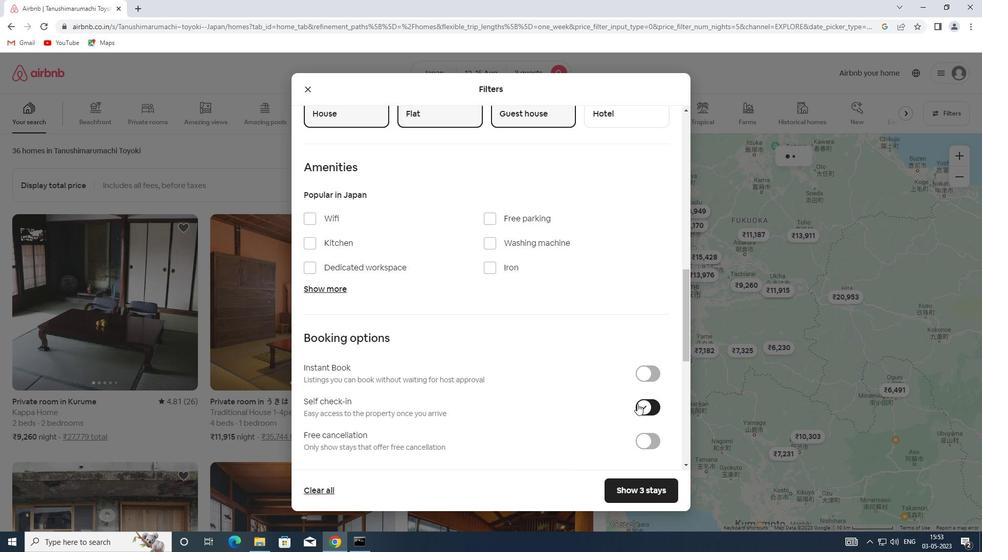 
Action: Mouse scrolled (580, 373) with delta (0, 0)
Screenshot: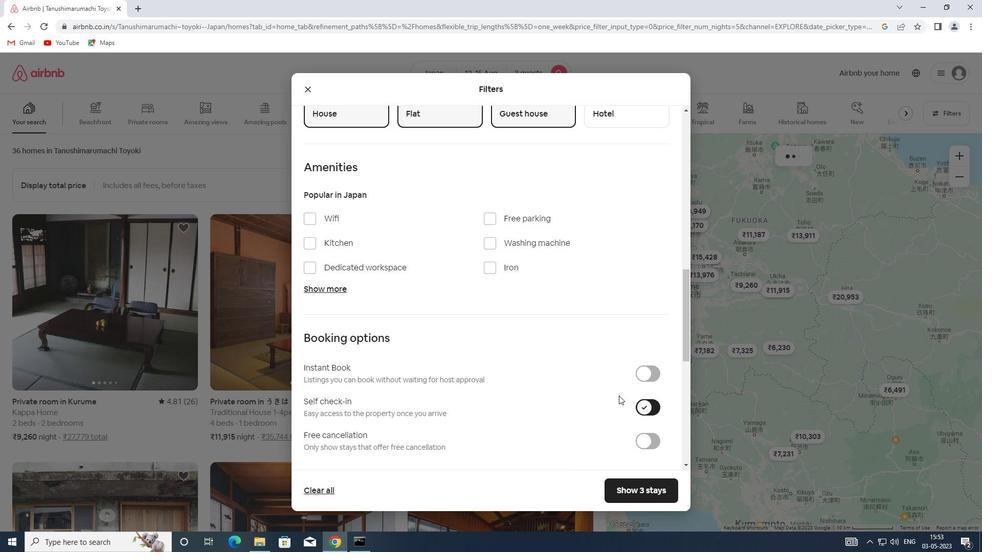 
Action: Mouse scrolled (580, 373) with delta (0, 0)
Screenshot: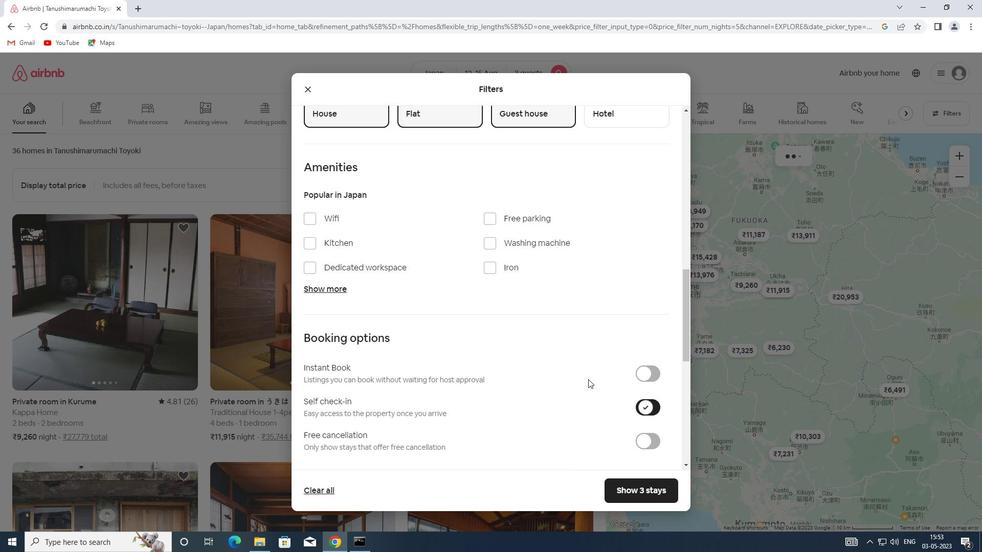 
Action: Mouse scrolled (580, 373) with delta (0, 0)
Screenshot: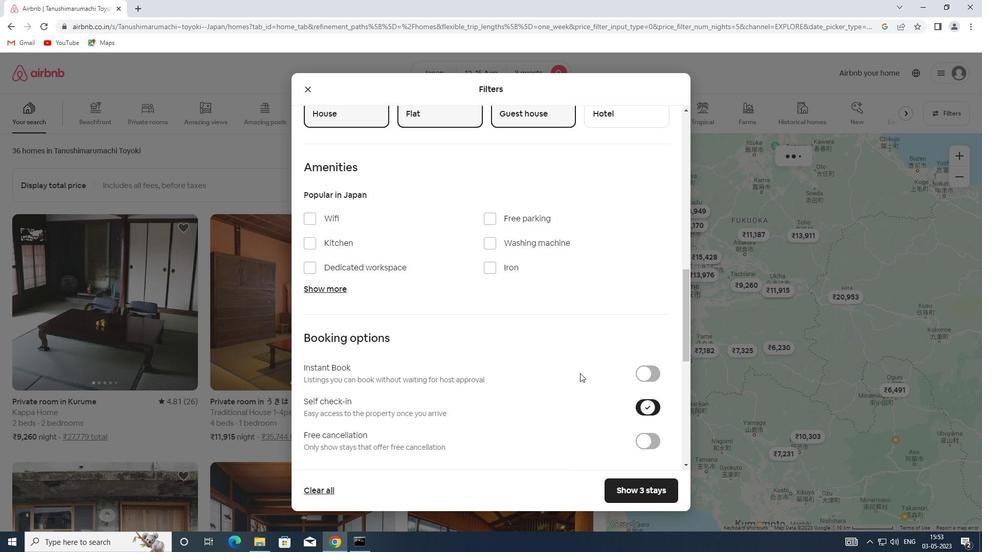 
Action: Mouse scrolled (580, 373) with delta (0, 0)
Screenshot: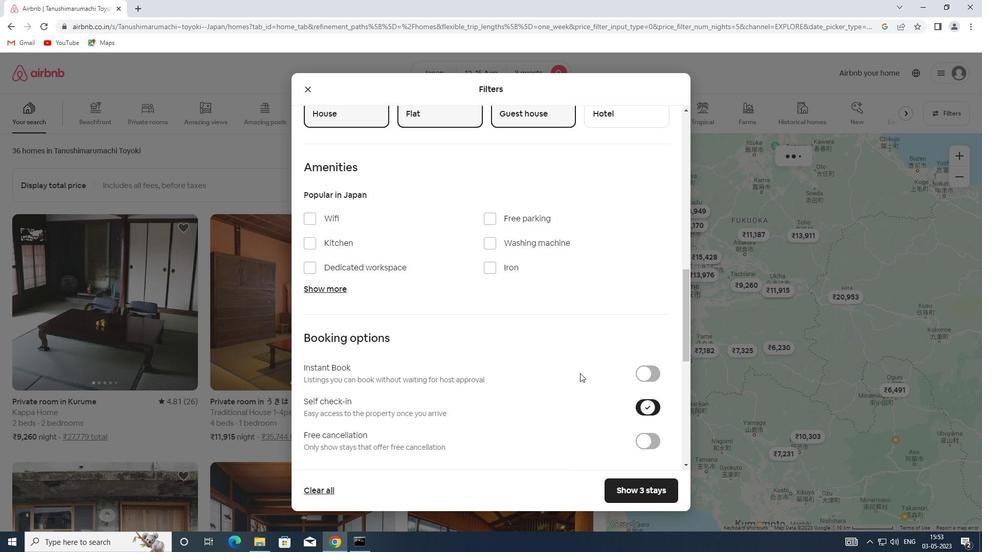 
Action: Mouse scrolled (580, 373) with delta (0, 0)
Screenshot: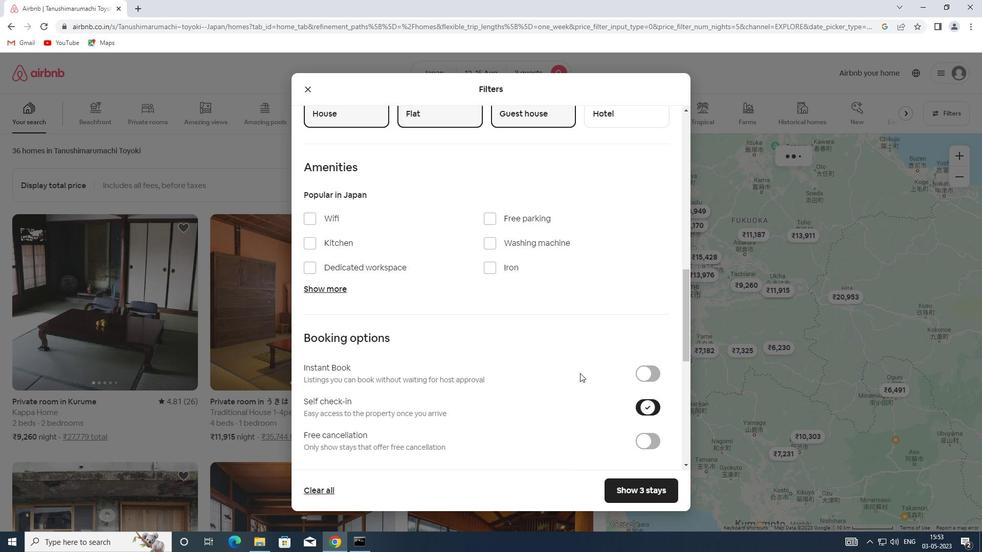 
Action: Mouse scrolled (580, 373) with delta (0, 0)
Screenshot: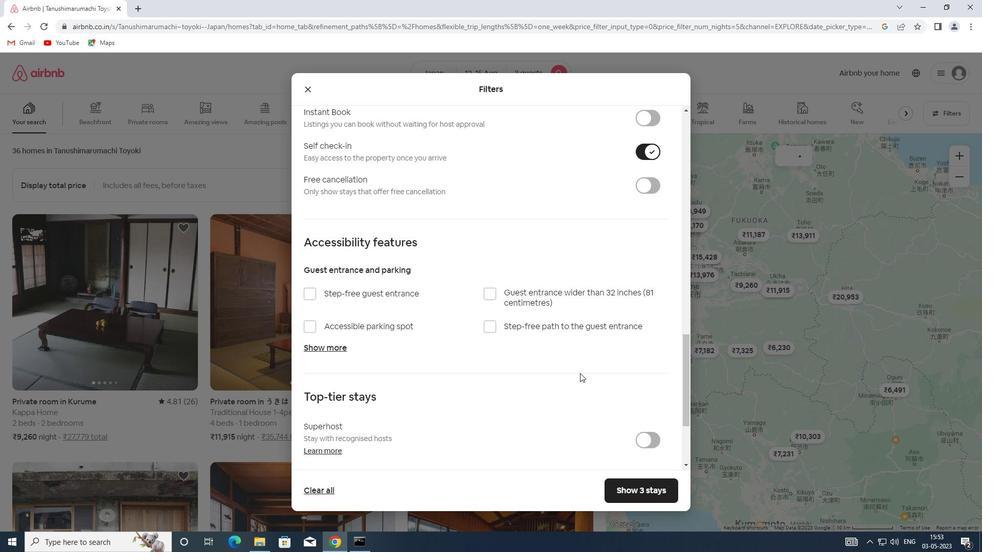 
Action: Mouse scrolled (580, 373) with delta (0, 0)
Screenshot: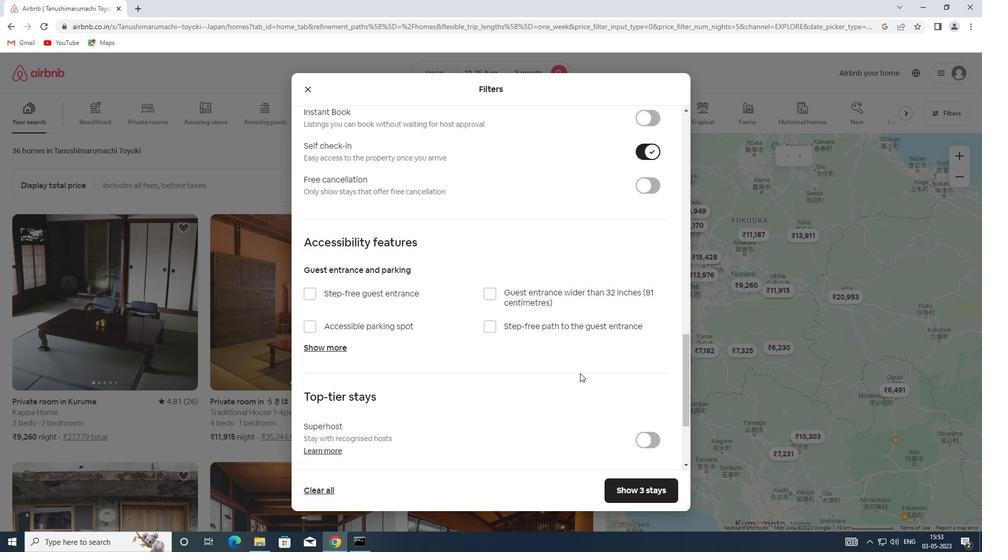
Action: Mouse scrolled (580, 373) with delta (0, 0)
Screenshot: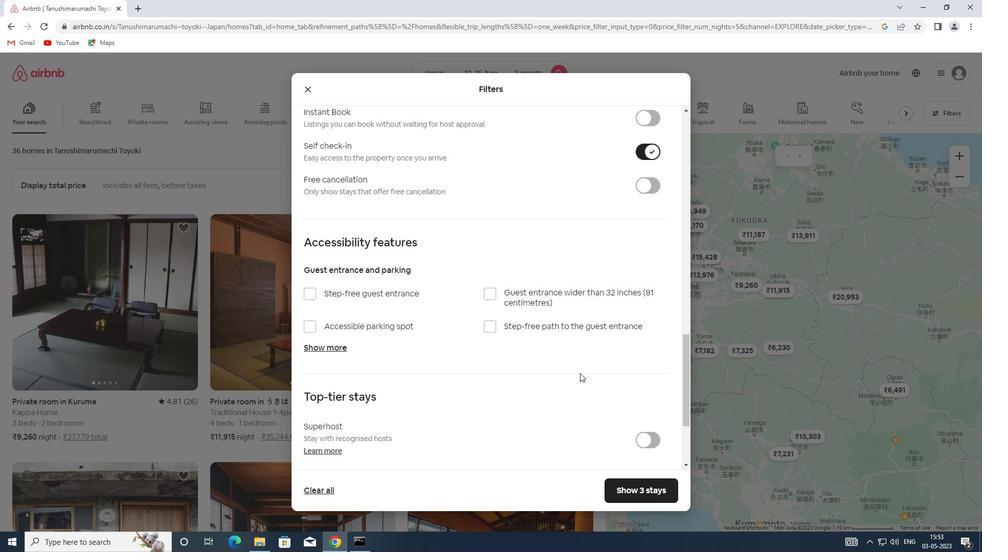 
Action: Mouse scrolled (580, 373) with delta (0, 0)
Screenshot: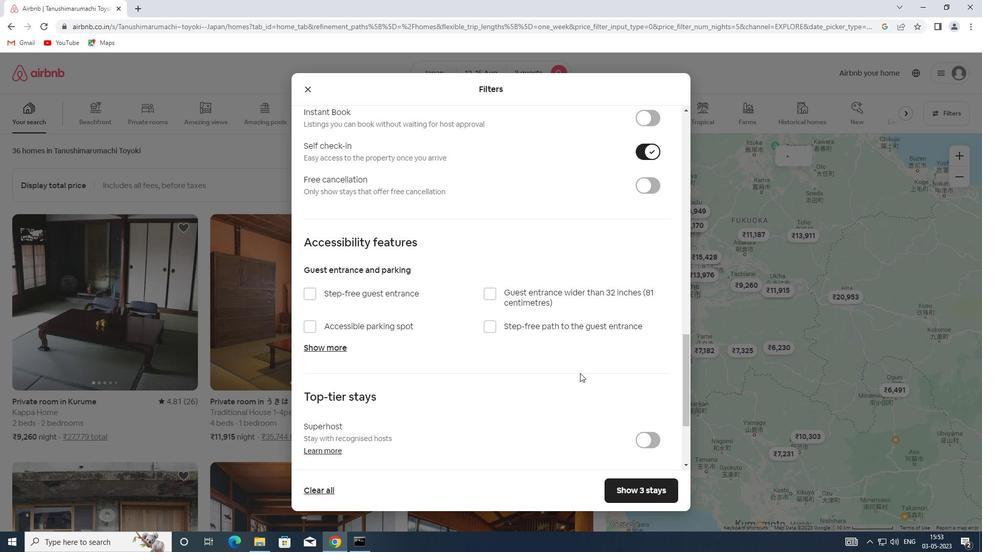 
Action: Mouse scrolled (580, 373) with delta (0, 0)
Screenshot: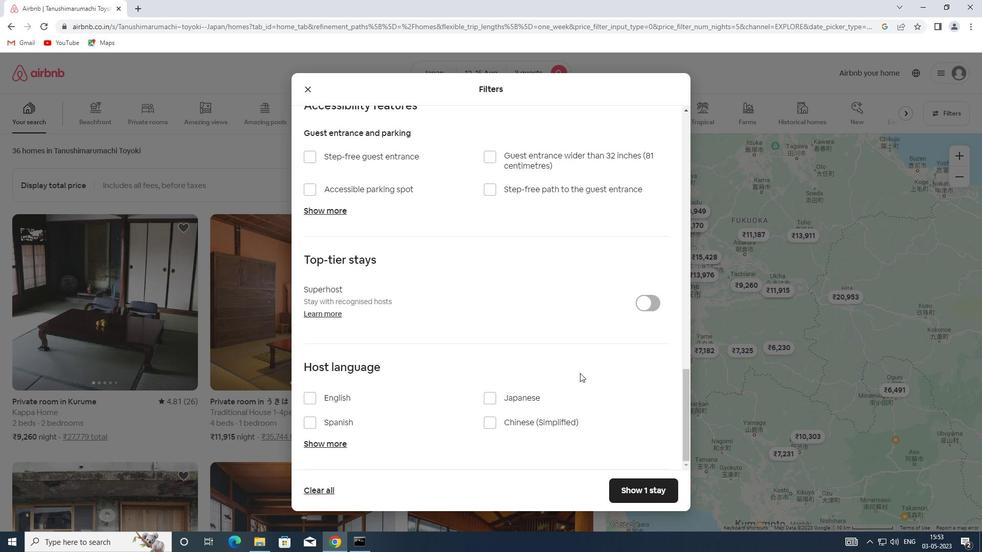
Action: Mouse scrolled (580, 373) with delta (0, 0)
Screenshot: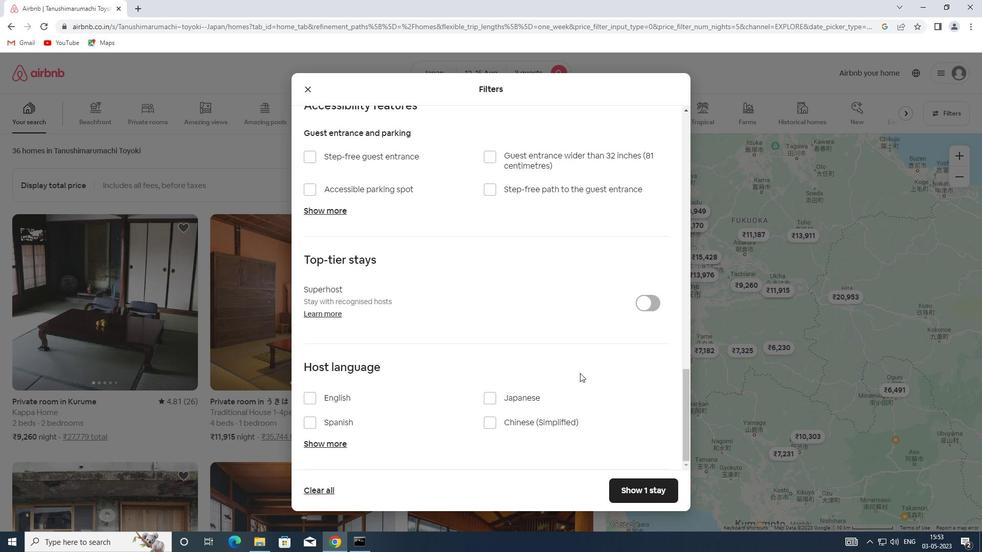
Action: Mouse scrolled (580, 373) with delta (0, 0)
Screenshot: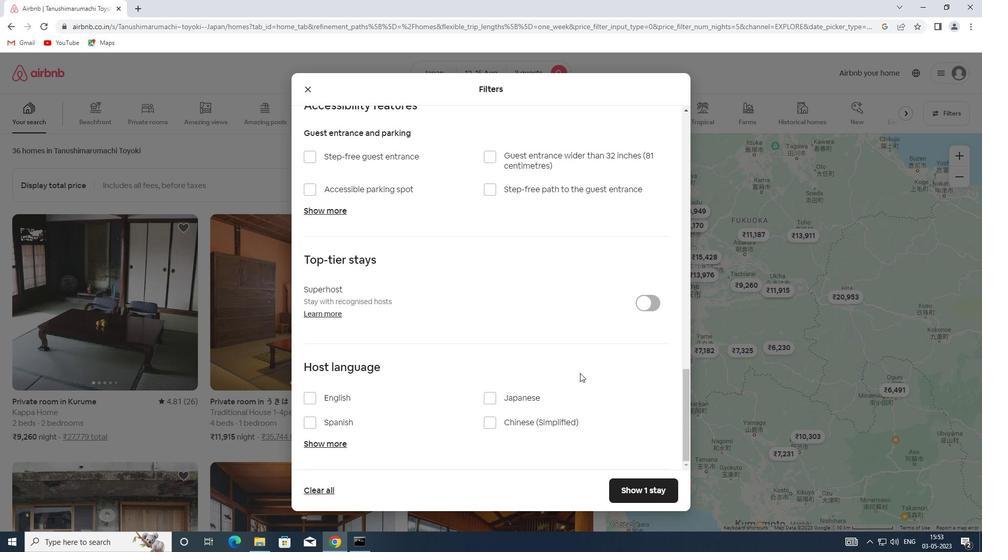 
Action: Mouse moved to (313, 404)
Screenshot: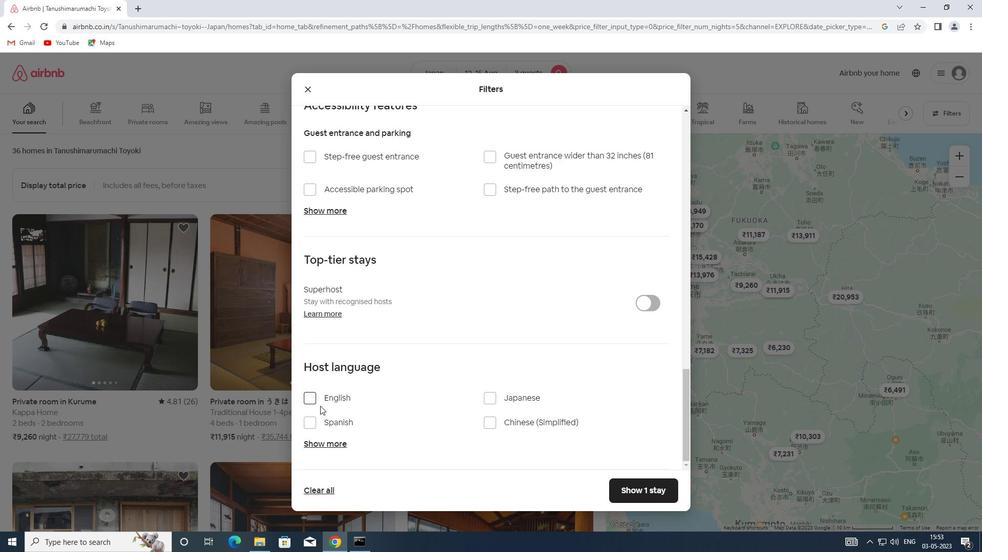 
Action: Mouse pressed left at (313, 404)
Screenshot: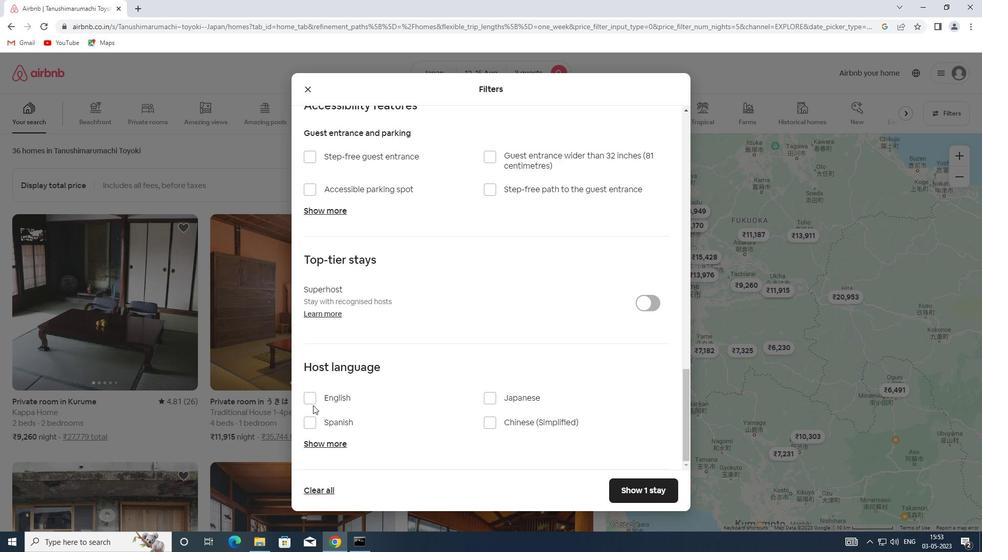 
Action: Mouse moved to (636, 498)
Screenshot: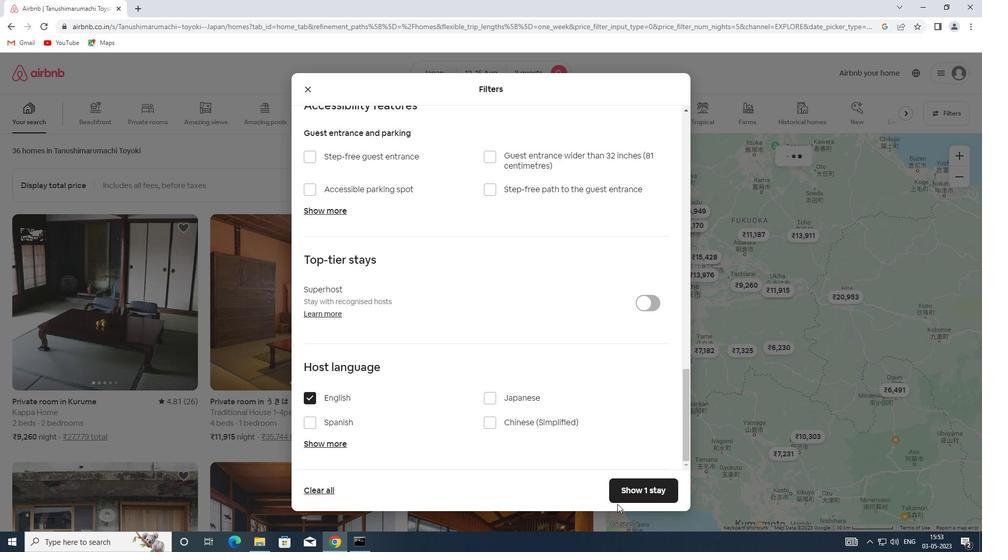 
Action: Mouse pressed left at (636, 498)
Screenshot: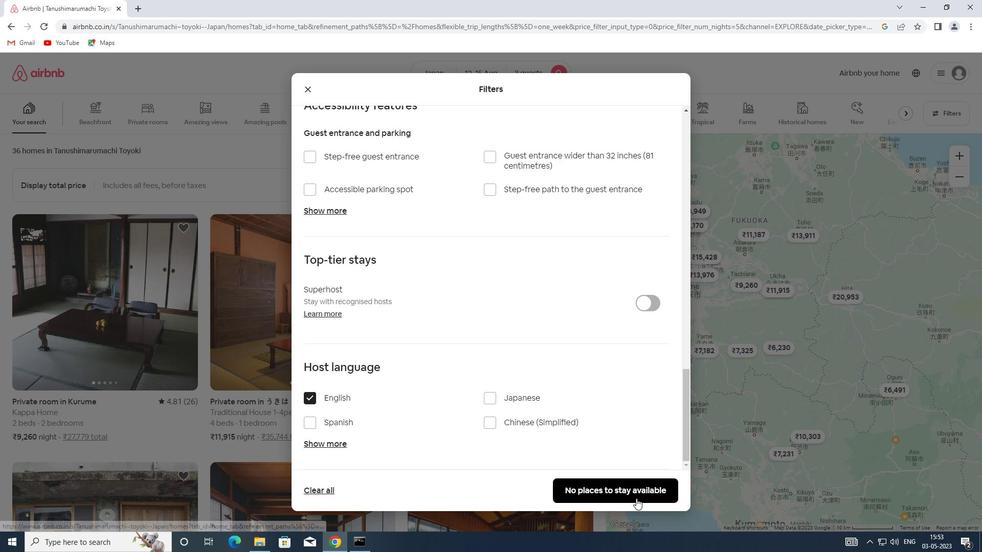 
